 Task: Create a due date automation trigger when advanced on, on the tuesday of the week a card is due add fields with custom field "Resume" set to a date between 1 and 7 working days ago at 11:00 AM.
Action: Mouse moved to (918, 285)
Screenshot: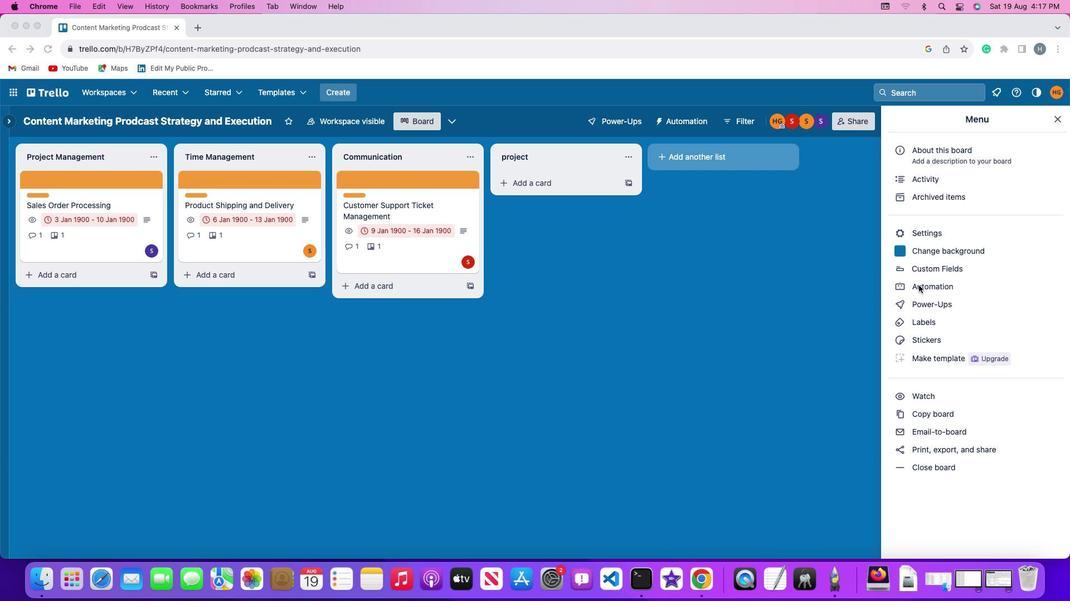 
Action: Mouse pressed left at (918, 285)
Screenshot: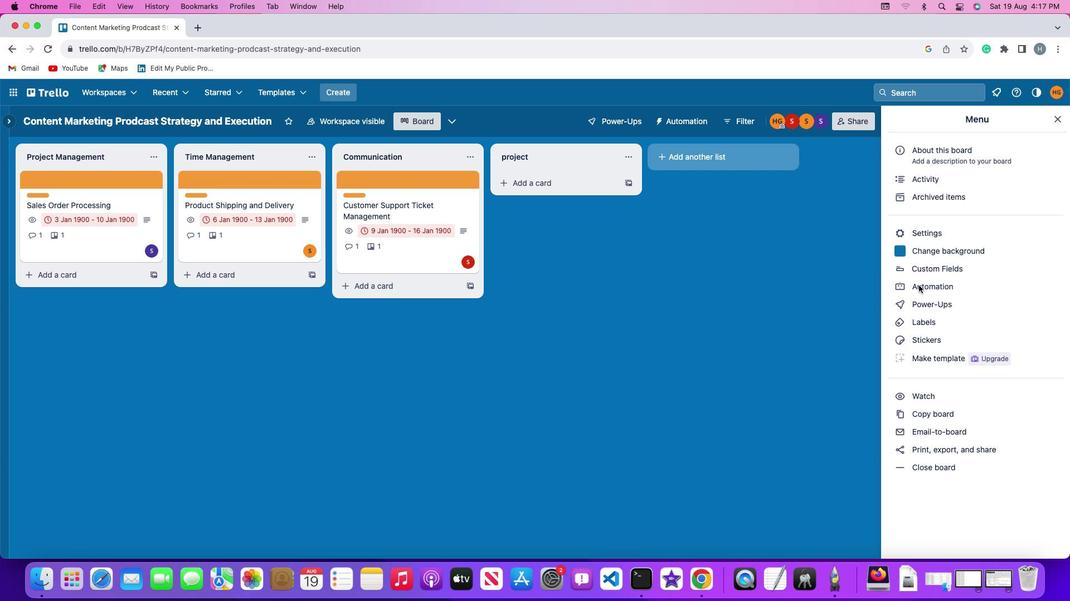 
Action: Mouse pressed left at (918, 285)
Screenshot: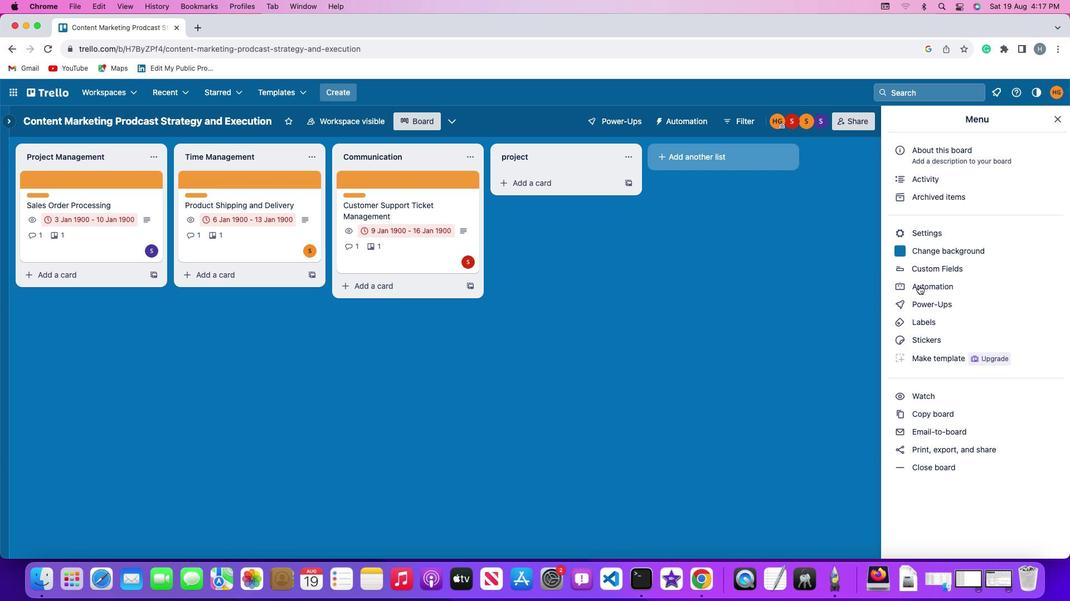 
Action: Mouse moved to (37, 263)
Screenshot: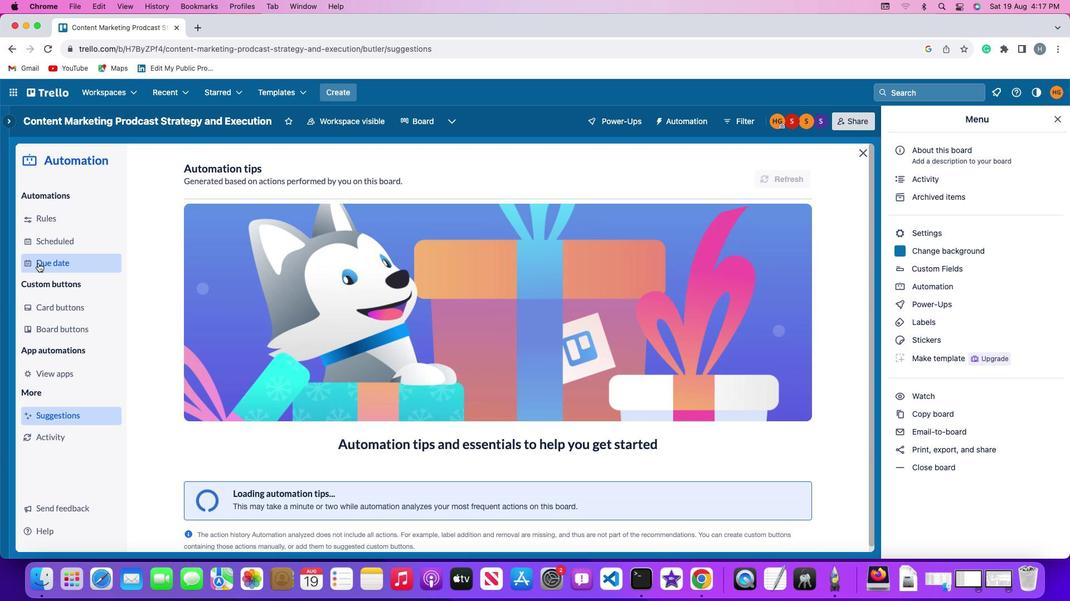 
Action: Mouse pressed left at (37, 263)
Screenshot: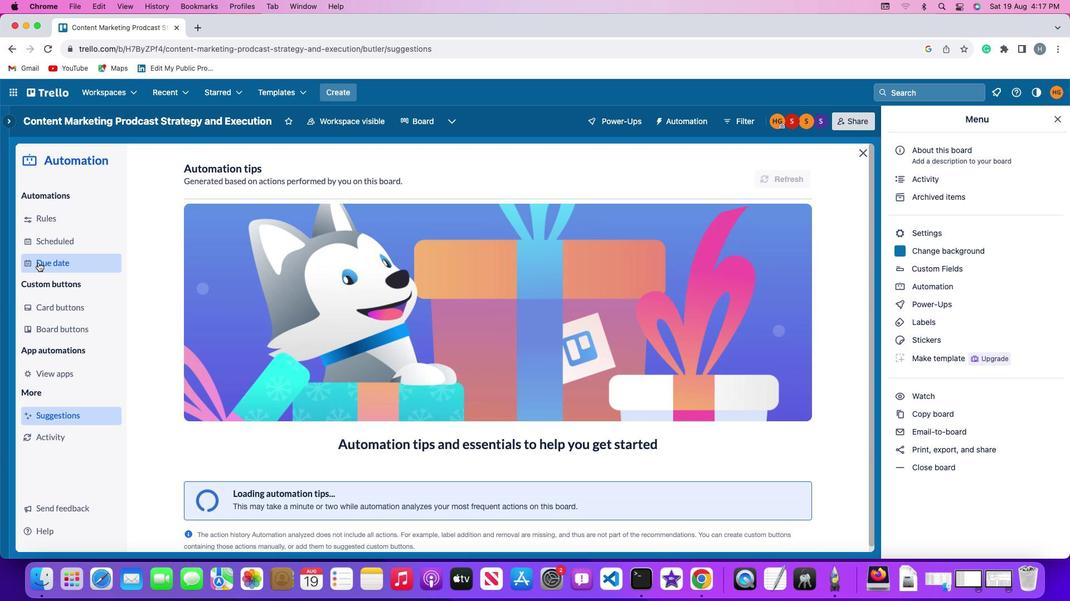 
Action: Mouse moved to (725, 172)
Screenshot: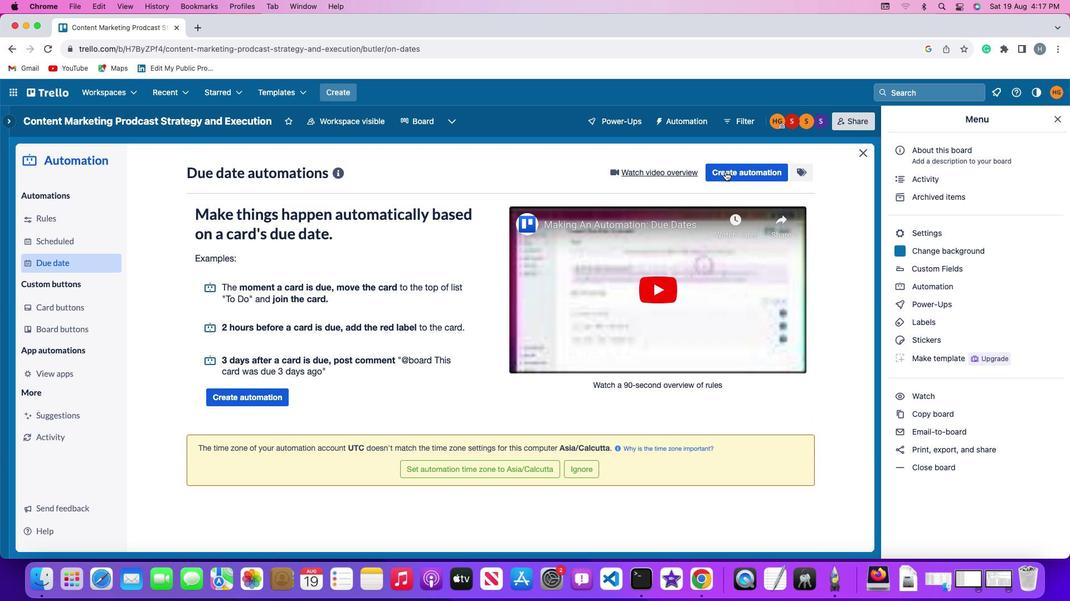 
Action: Mouse pressed left at (725, 172)
Screenshot: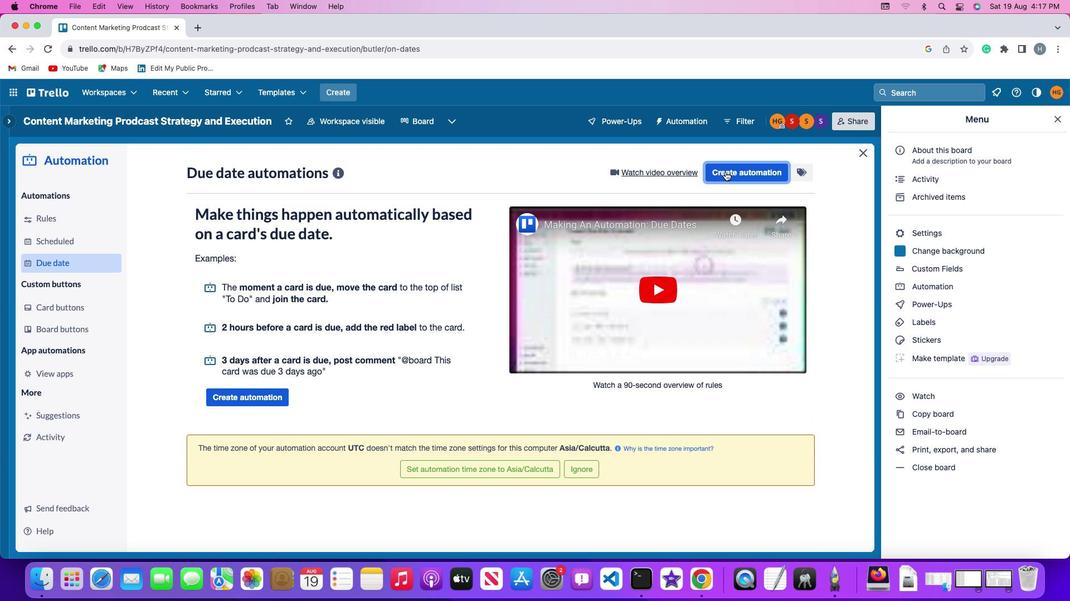 
Action: Mouse moved to (214, 277)
Screenshot: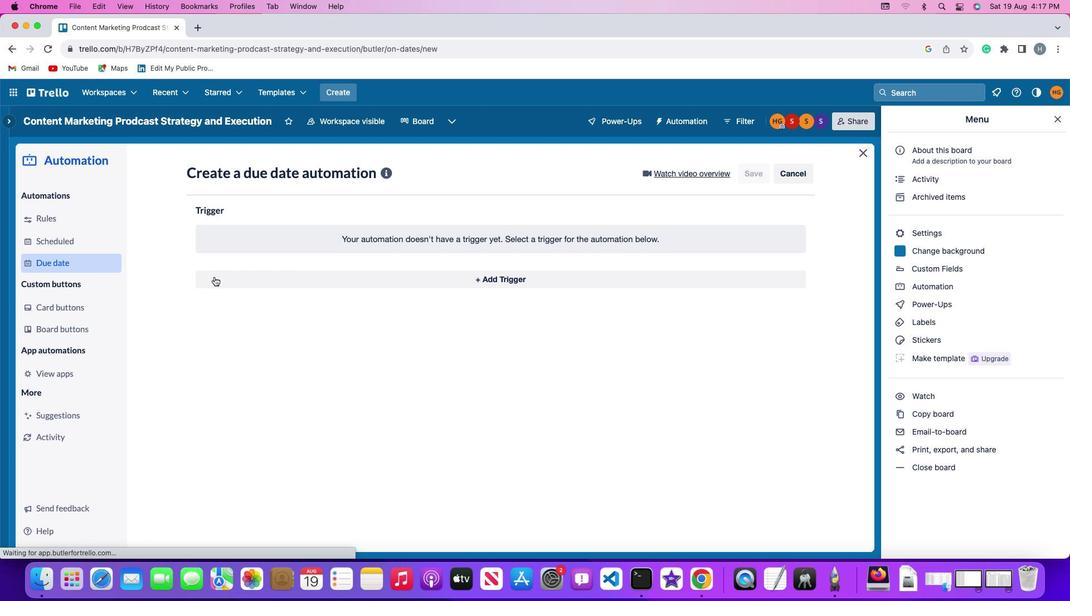 
Action: Mouse pressed left at (214, 277)
Screenshot: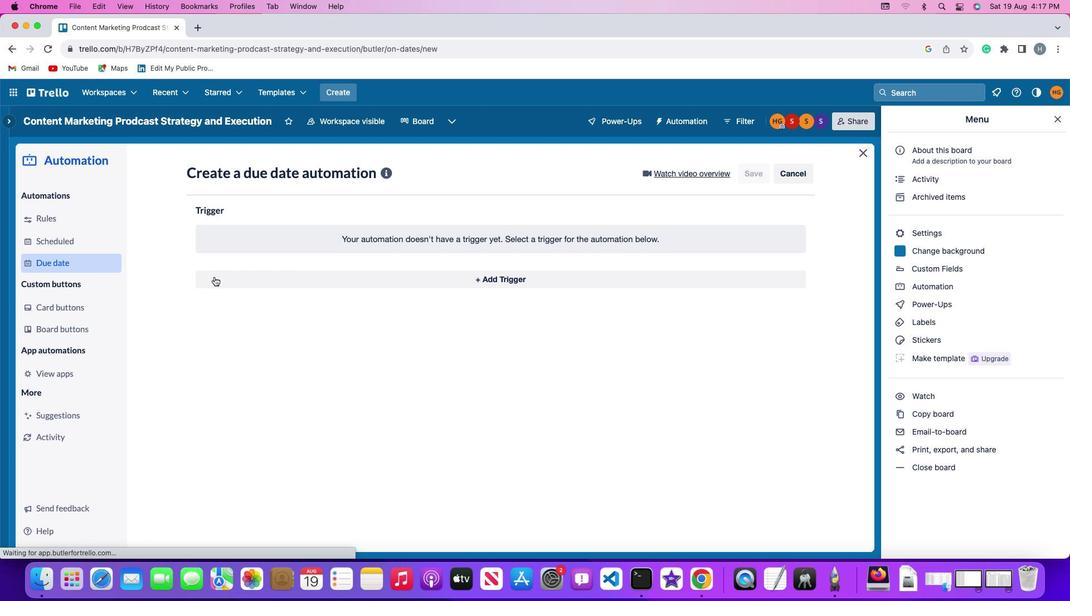 
Action: Mouse moved to (259, 483)
Screenshot: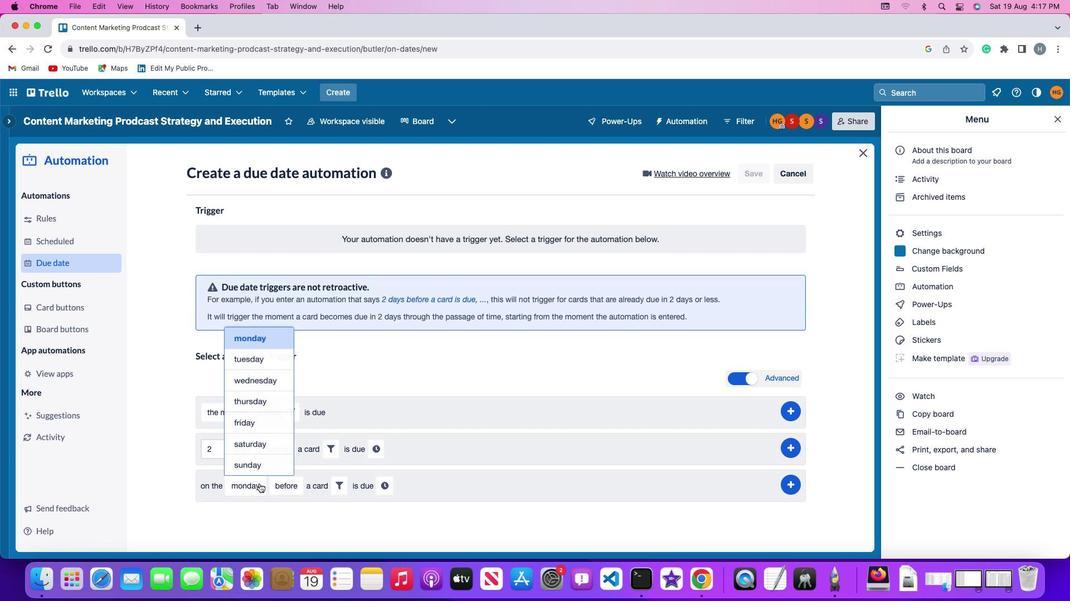 
Action: Mouse pressed left at (259, 483)
Screenshot: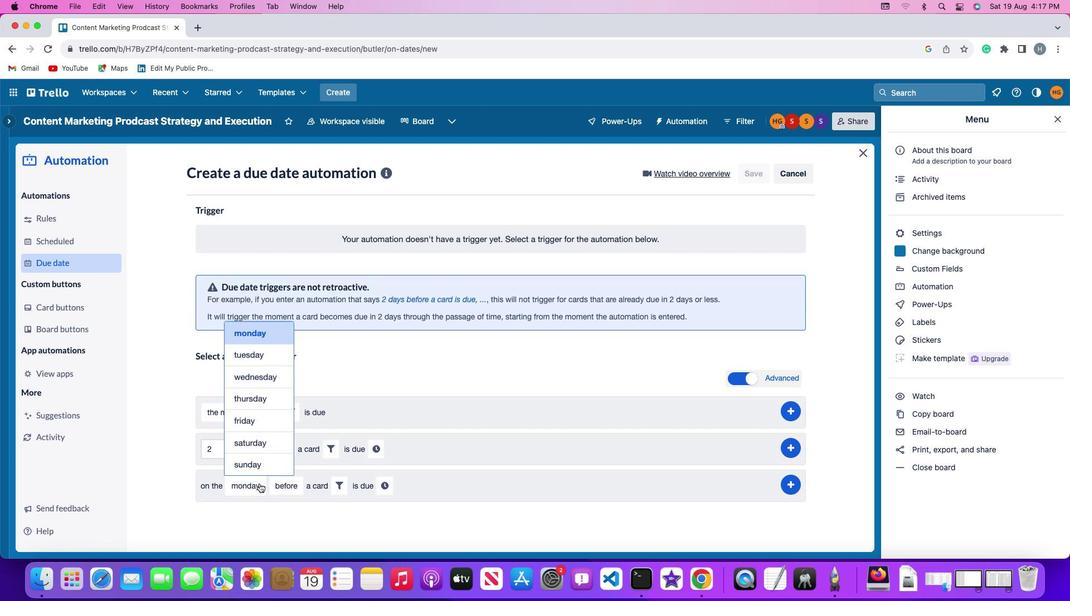 
Action: Mouse moved to (270, 356)
Screenshot: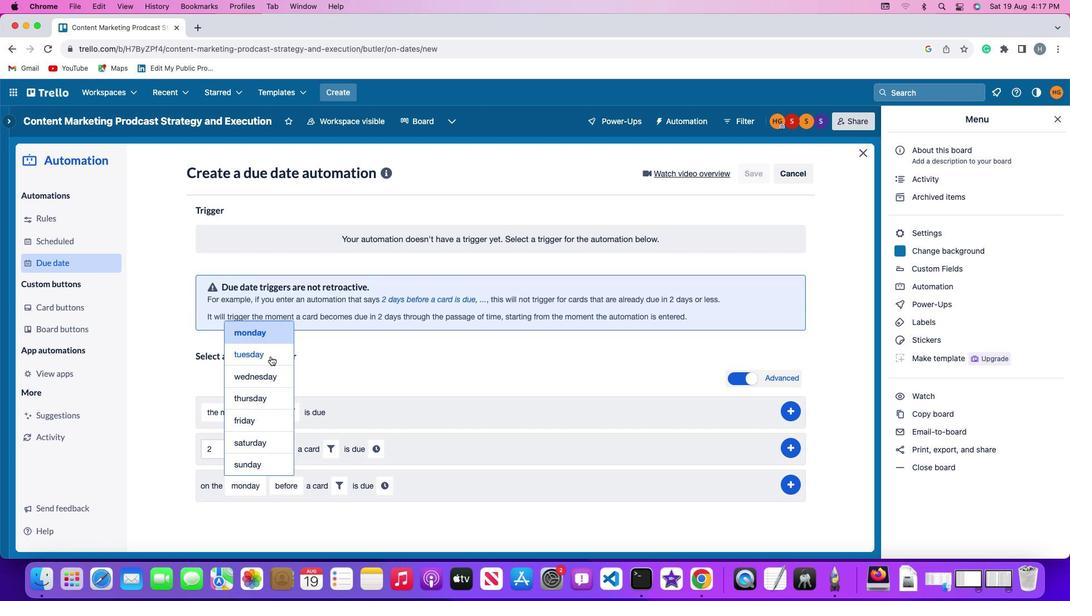
Action: Mouse pressed left at (270, 356)
Screenshot: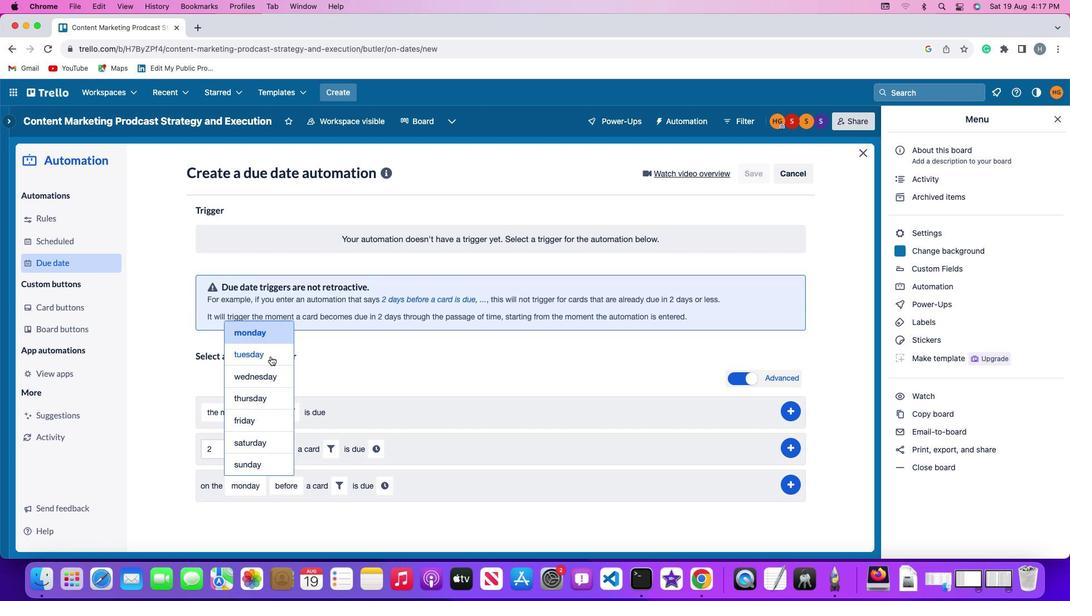 
Action: Mouse moved to (291, 488)
Screenshot: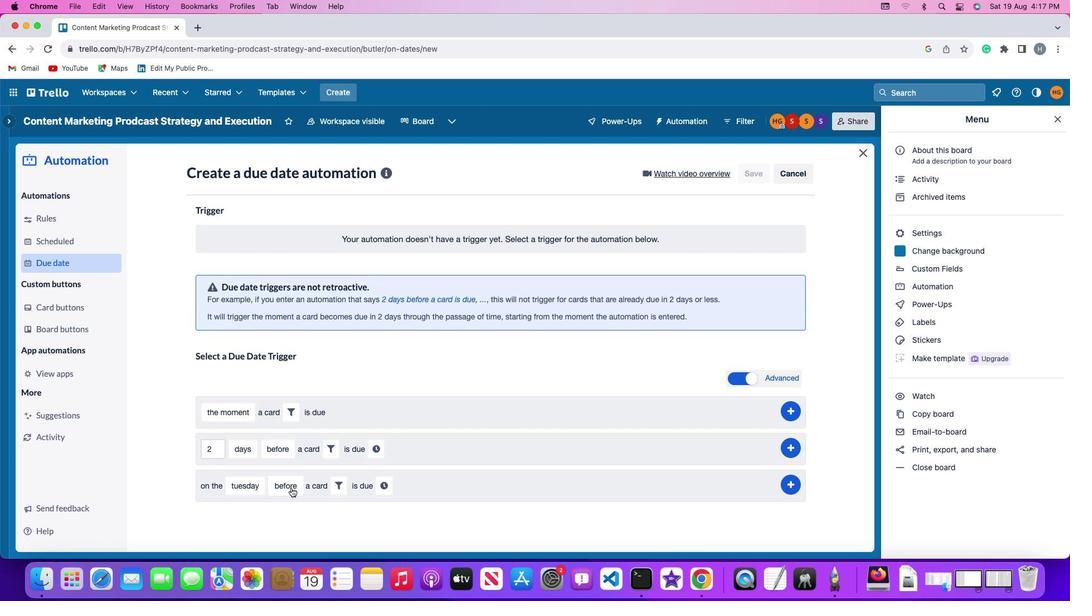 
Action: Mouse pressed left at (291, 488)
Screenshot: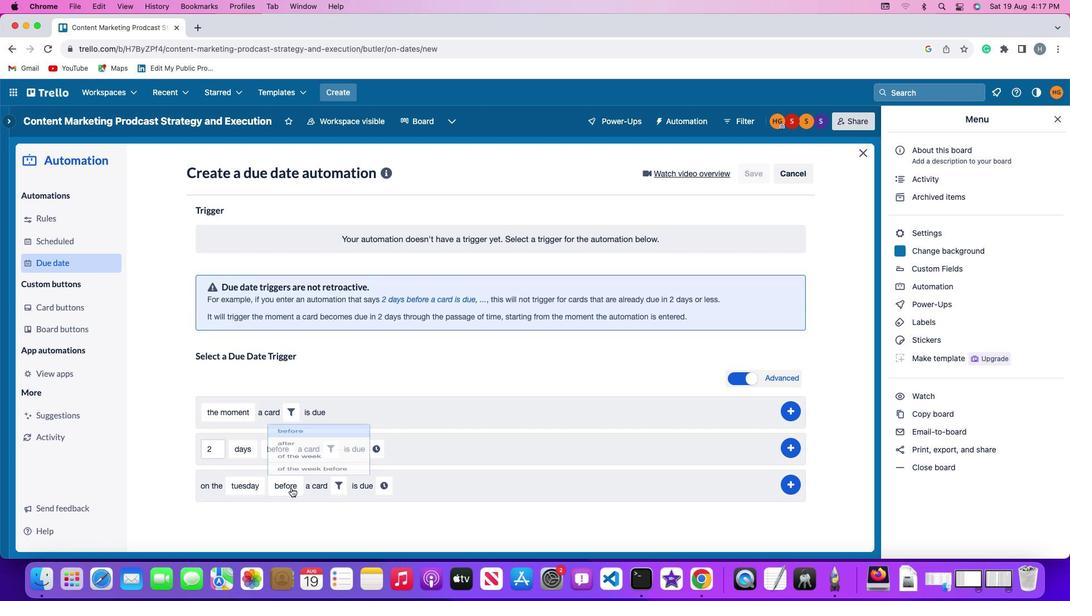 
Action: Mouse moved to (309, 441)
Screenshot: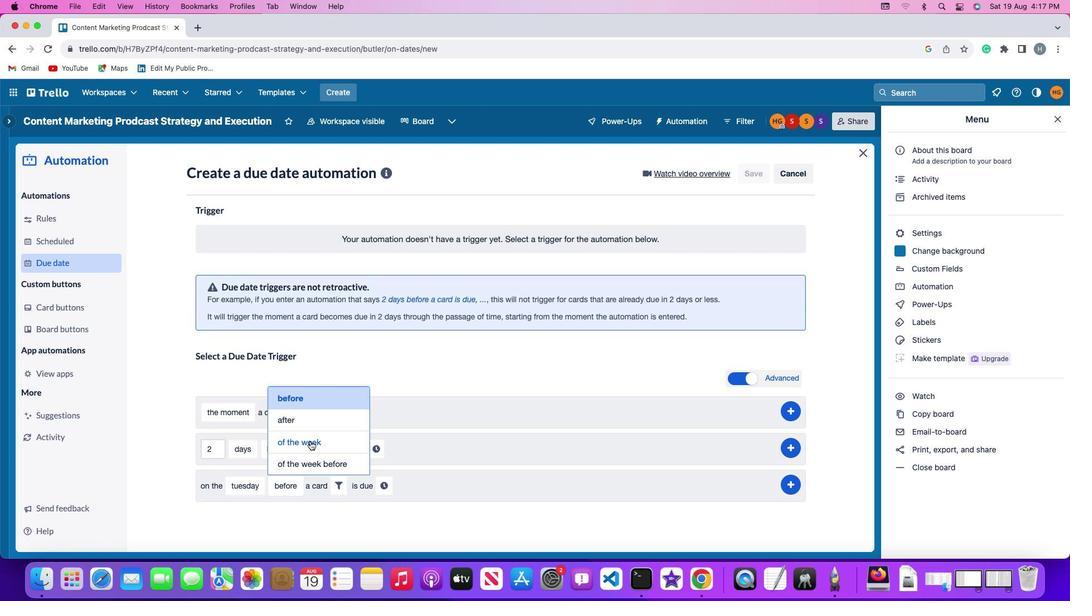 
Action: Mouse pressed left at (309, 441)
Screenshot: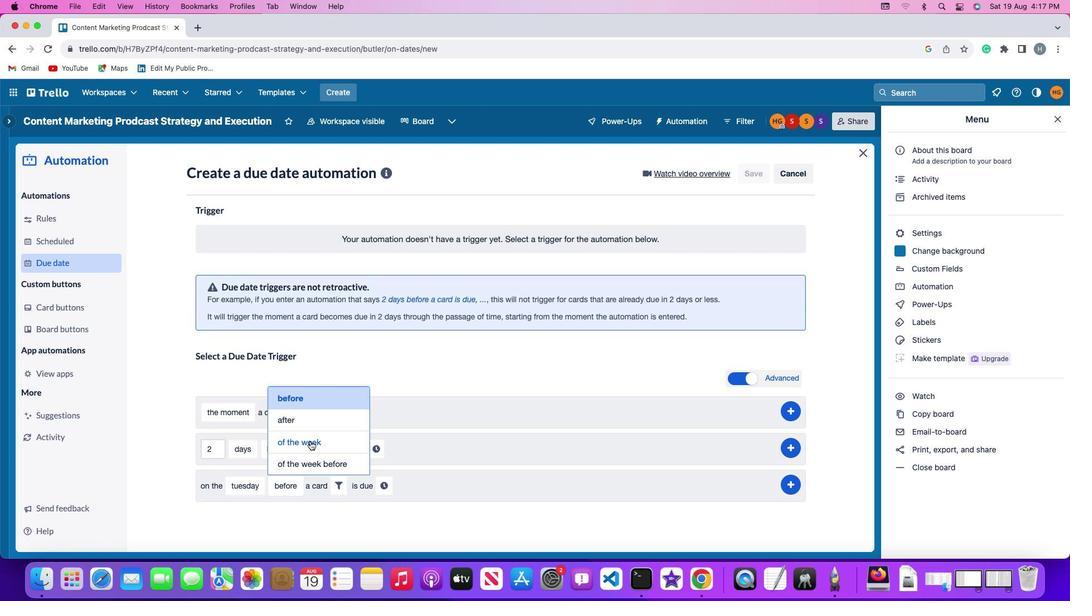 
Action: Mouse moved to (359, 487)
Screenshot: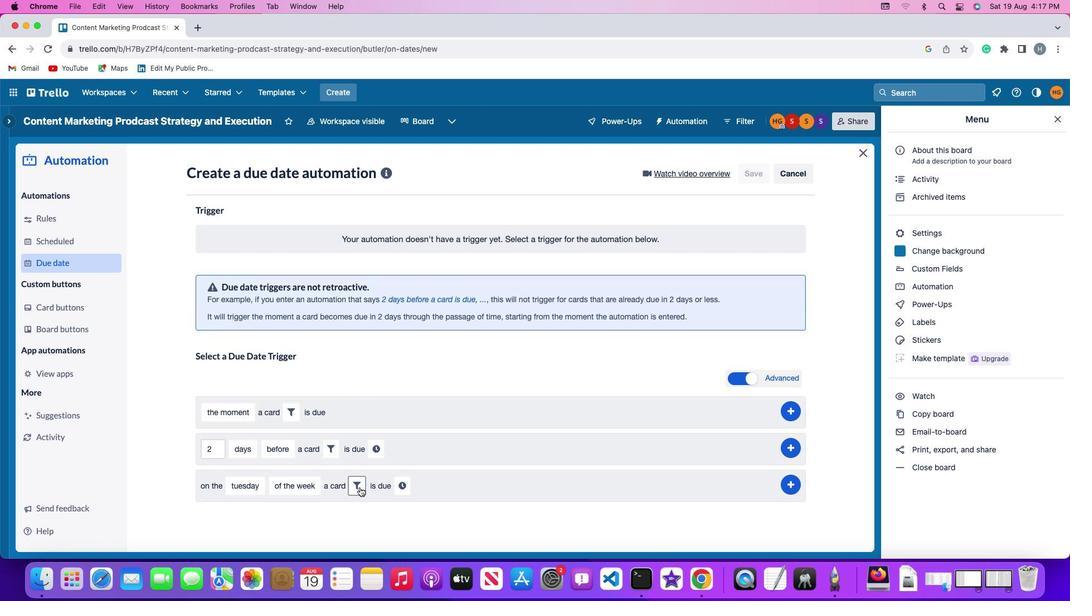 
Action: Mouse pressed left at (359, 487)
Screenshot: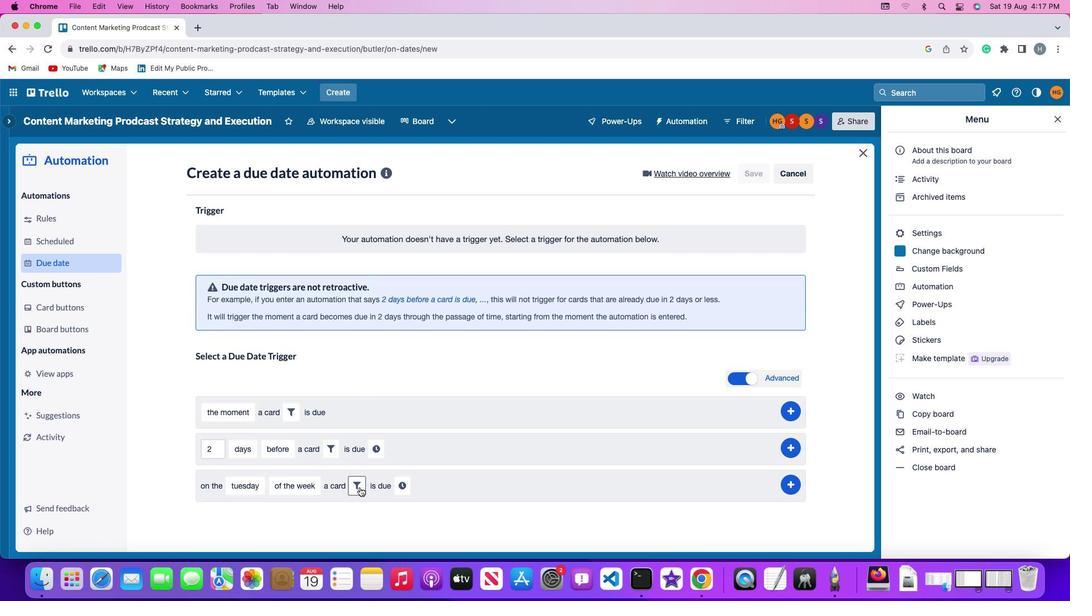 
Action: Mouse moved to (533, 520)
Screenshot: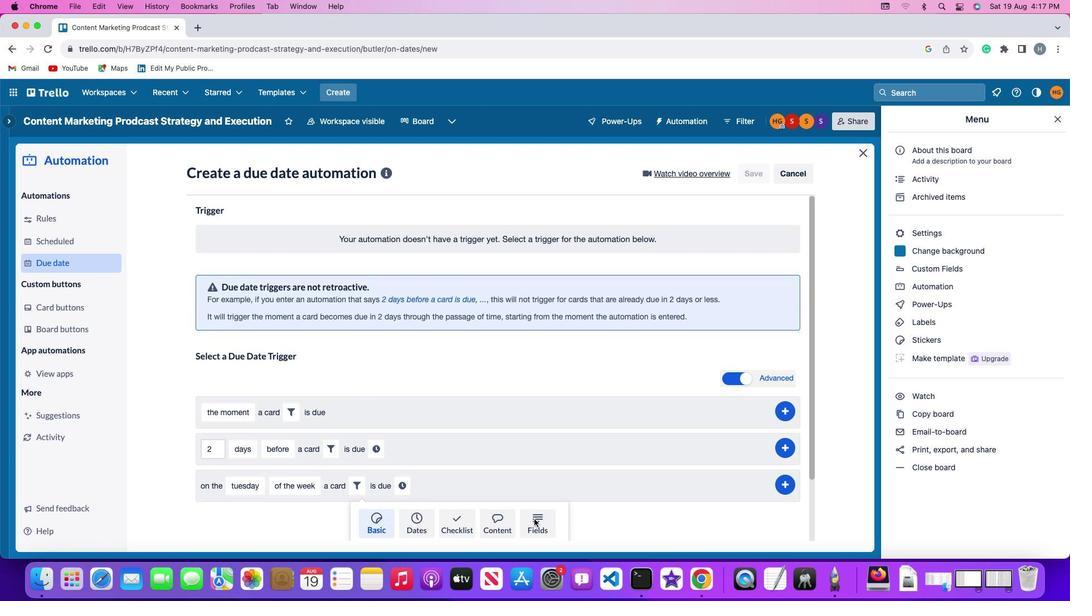 
Action: Mouse pressed left at (533, 520)
Screenshot: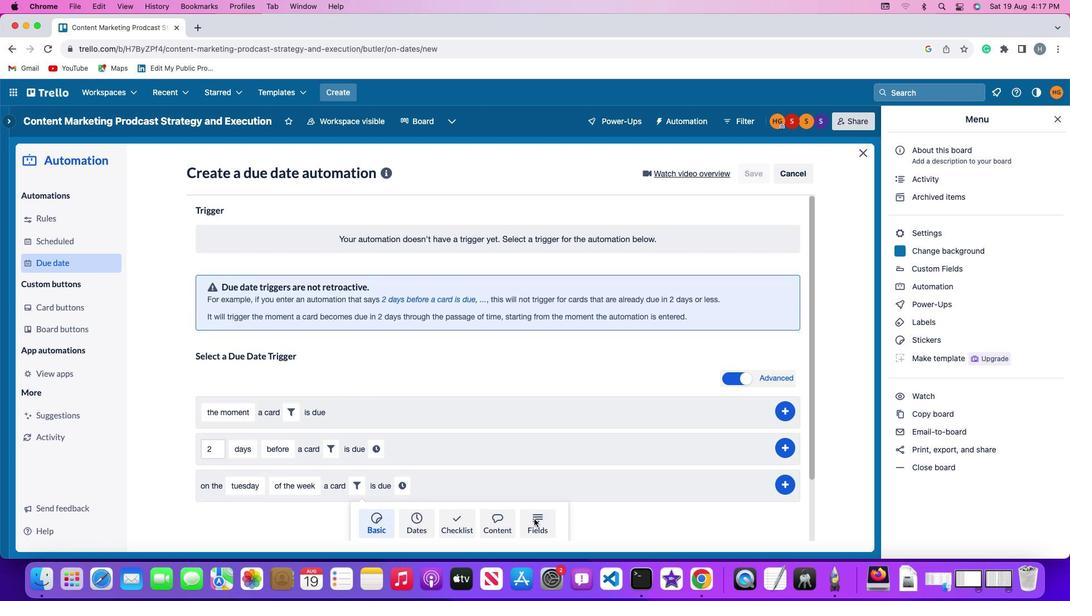
Action: Mouse moved to (328, 526)
Screenshot: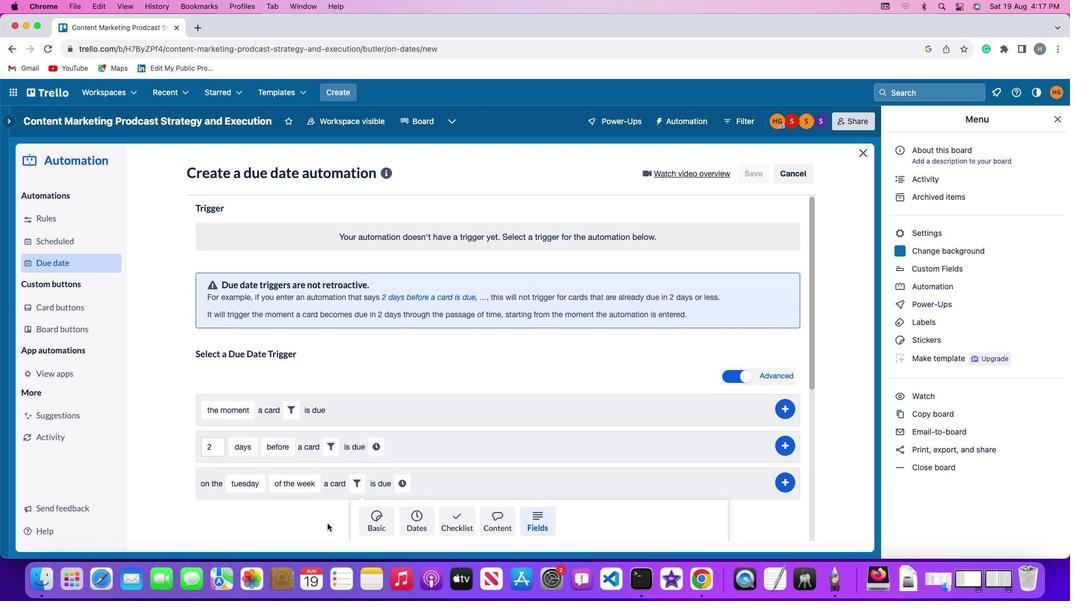 
Action: Mouse scrolled (328, 526) with delta (0, 0)
Screenshot: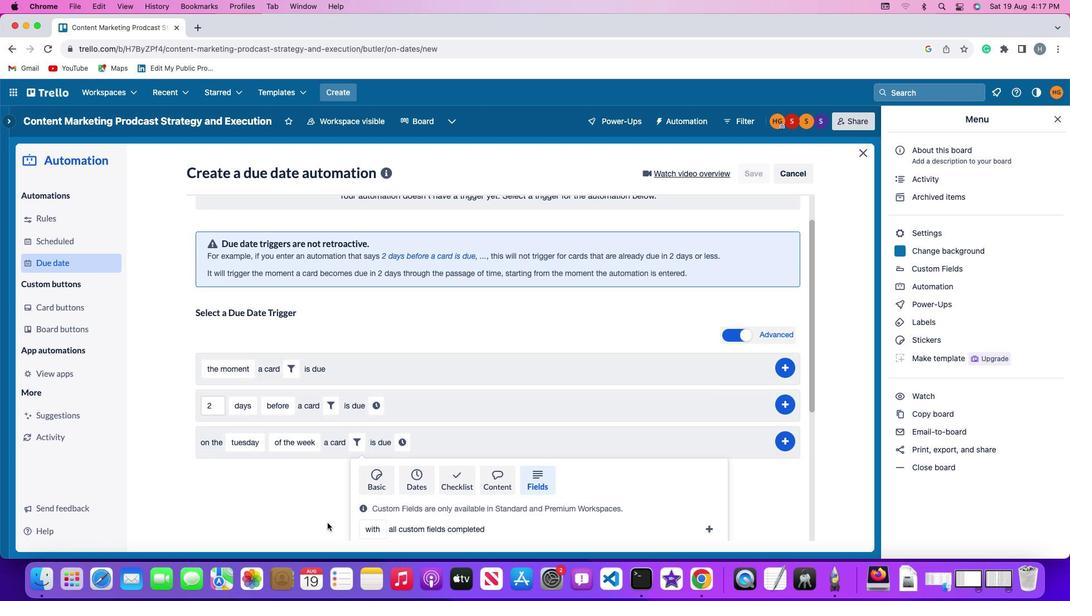 
Action: Mouse moved to (328, 526)
Screenshot: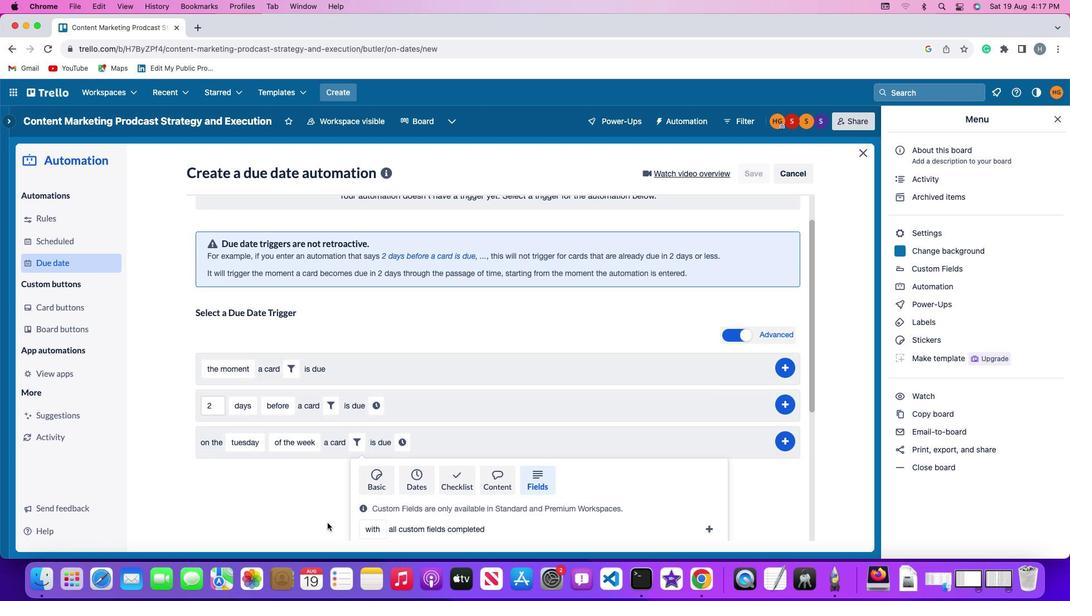 
Action: Mouse scrolled (328, 526) with delta (0, 0)
Screenshot: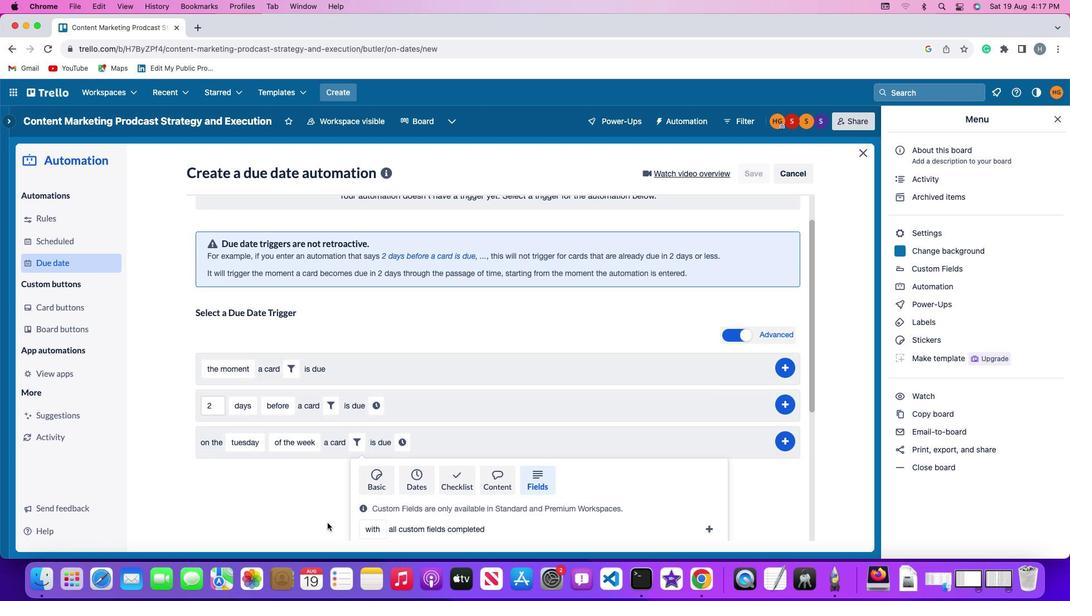 
Action: Mouse scrolled (328, 526) with delta (0, -1)
Screenshot: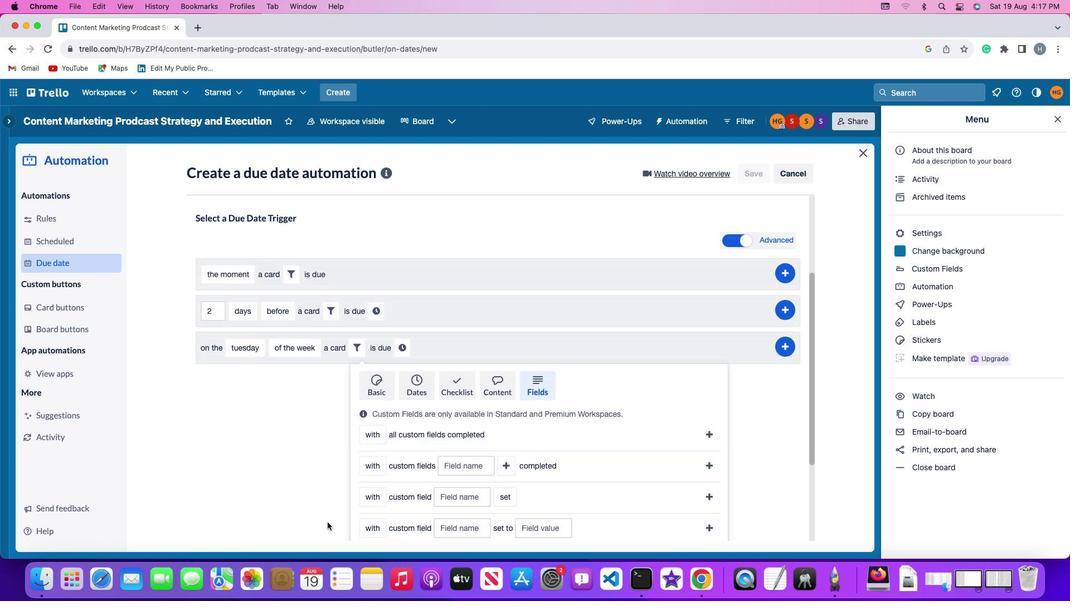 
Action: Mouse moved to (328, 525)
Screenshot: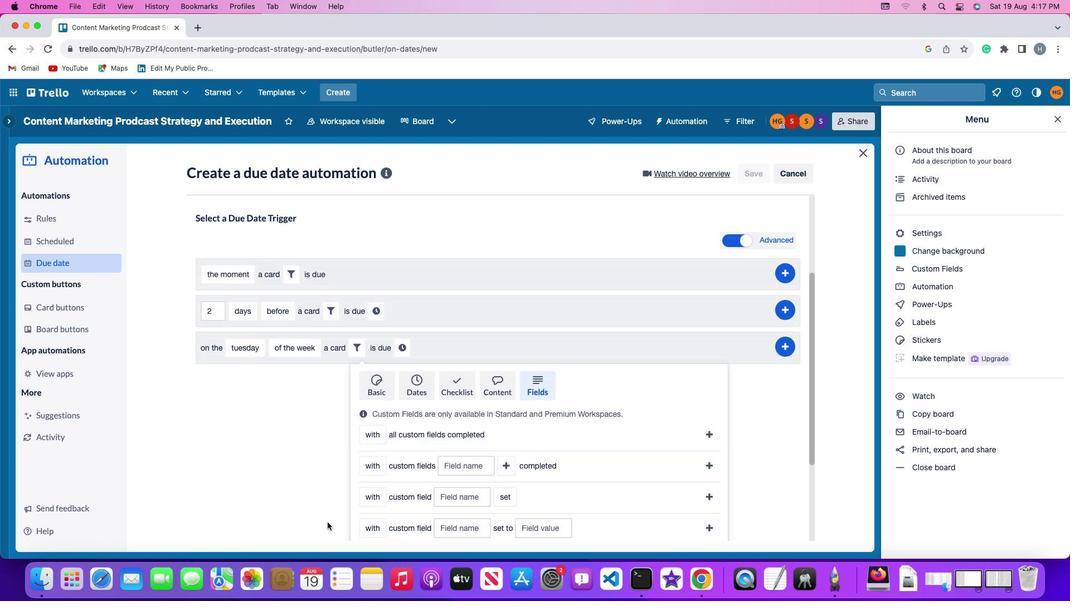 
Action: Mouse scrolled (328, 525) with delta (0, -2)
Screenshot: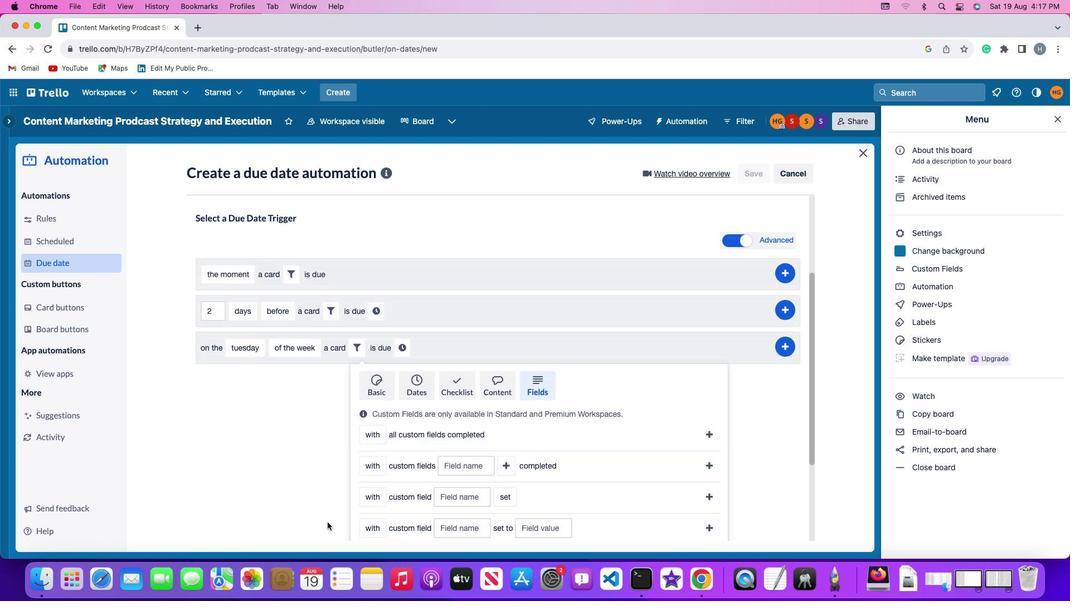 
Action: Mouse moved to (327, 524)
Screenshot: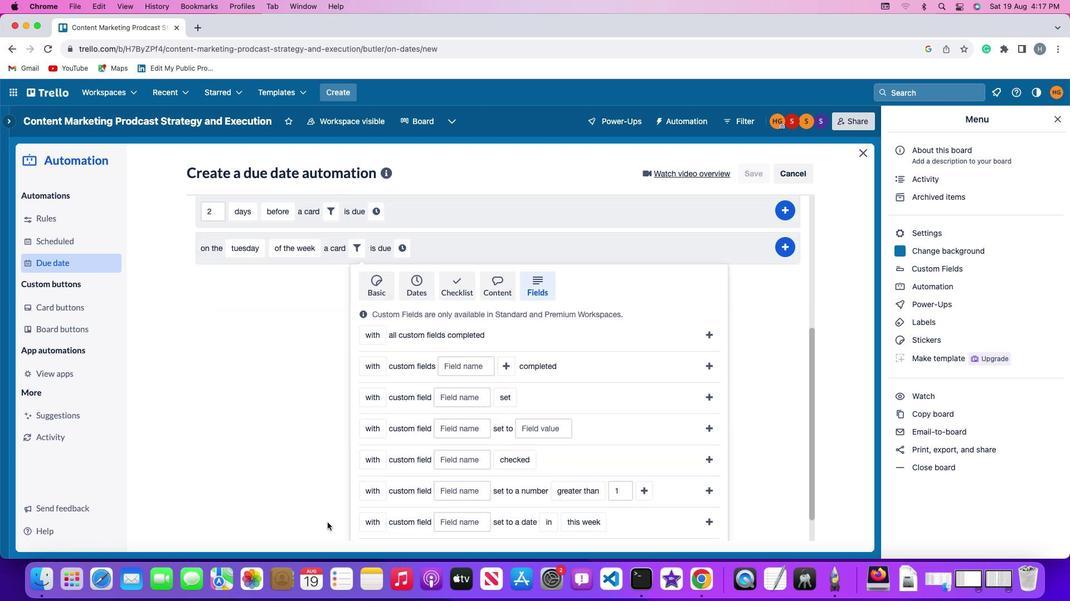 
Action: Mouse scrolled (327, 524) with delta (0, -3)
Screenshot: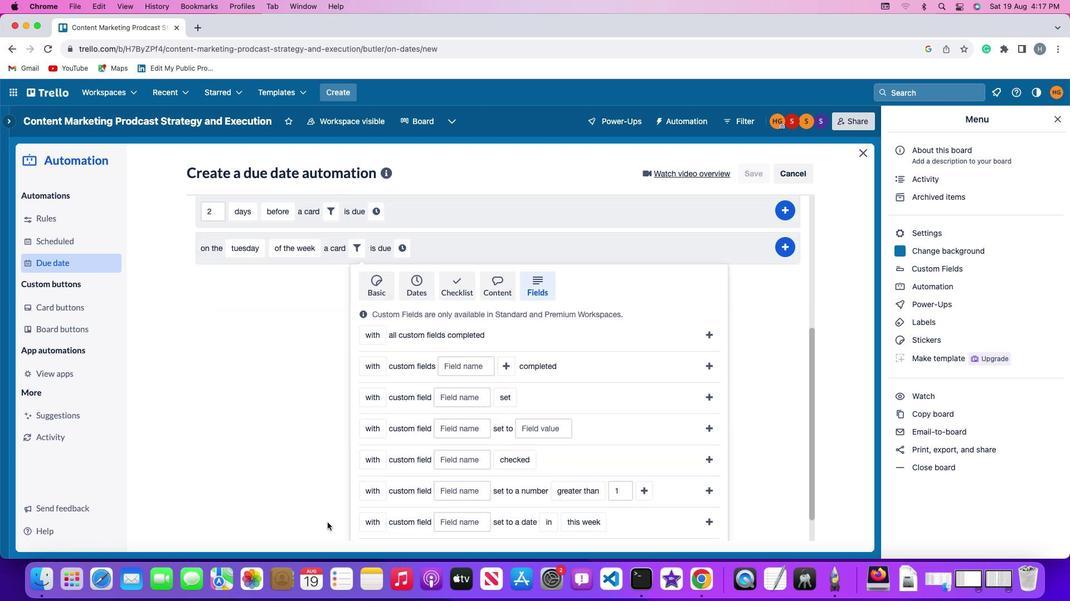 
Action: Mouse moved to (327, 521)
Screenshot: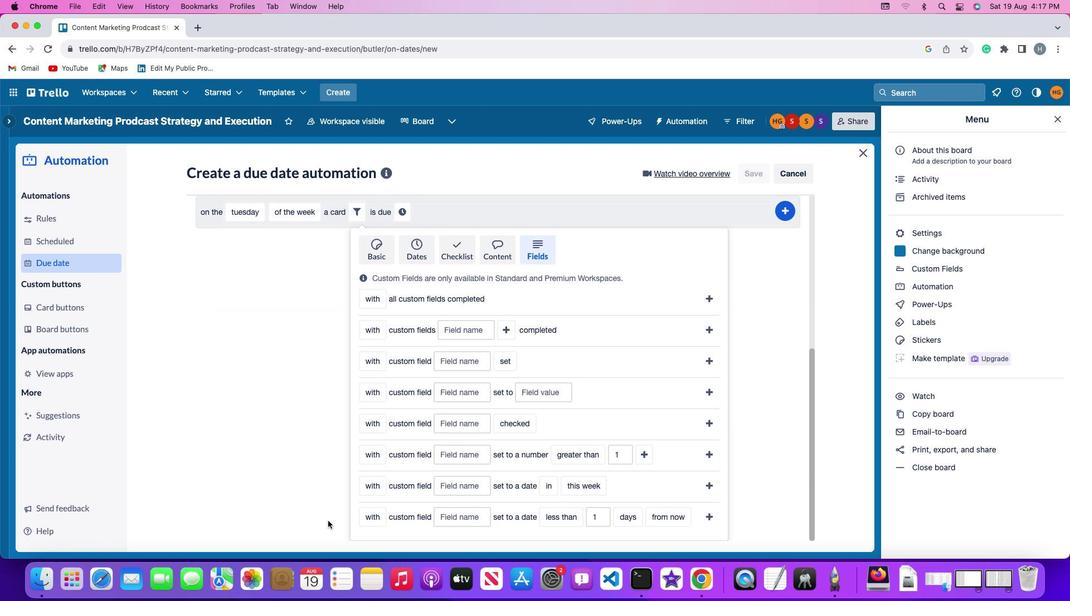 
Action: Mouse scrolled (327, 521) with delta (0, 0)
Screenshot: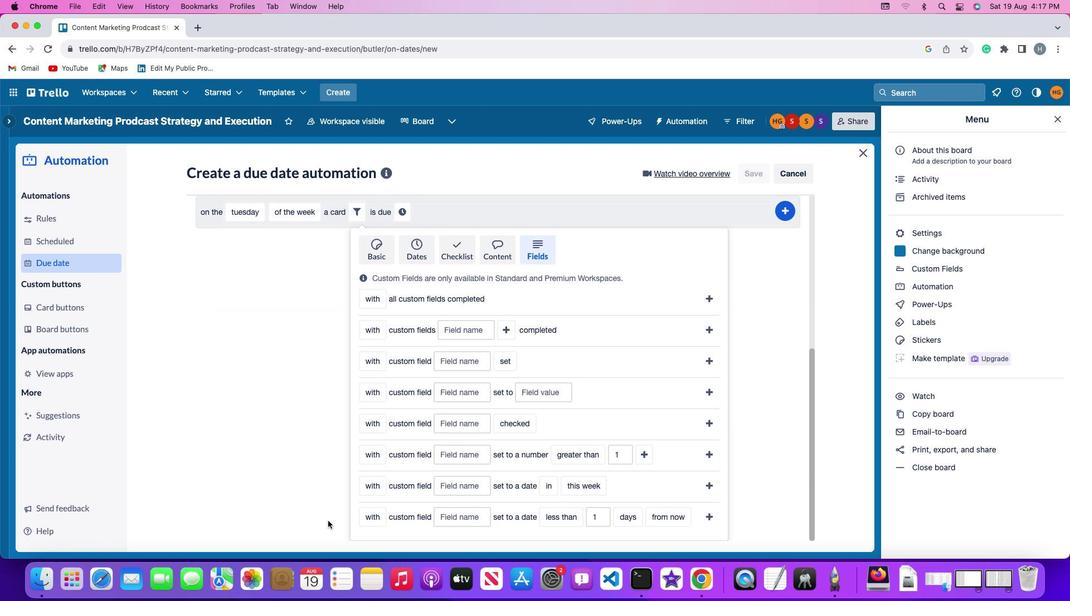 
Action: Mouse scrolled (327, 521) with delta (0, 0)
Screenshot: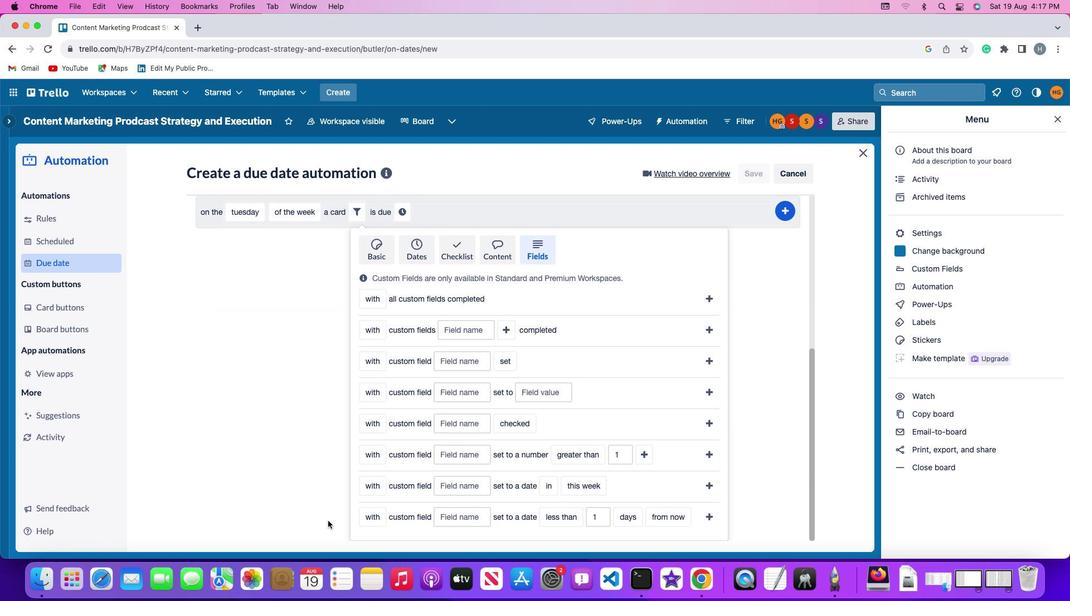 
Action: Mouse scrolled (327, 521) with delta (0, -1)
Screenshot: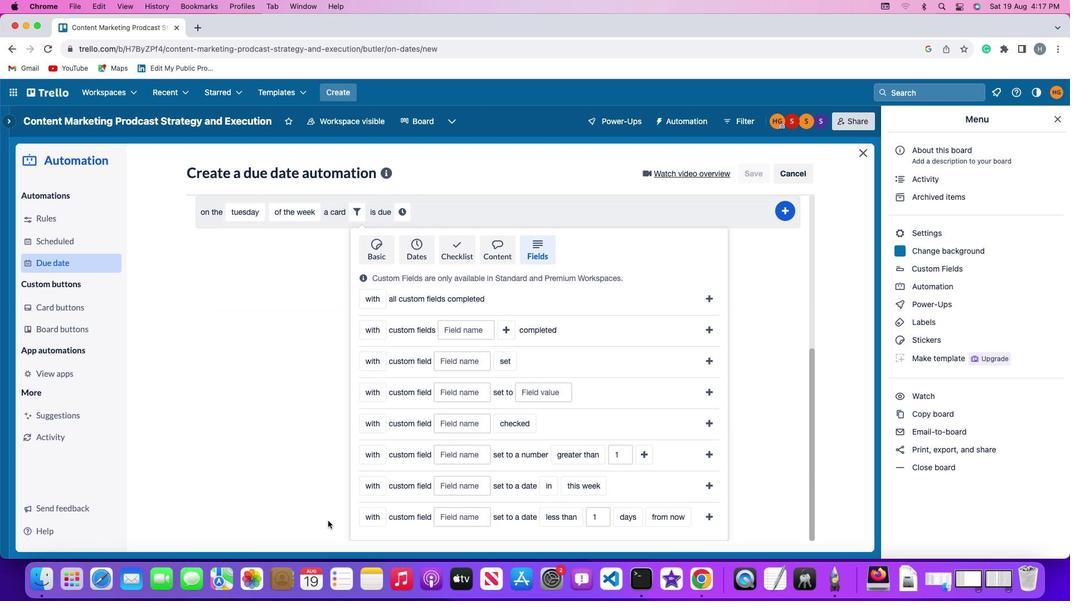 
Action: Mouse scrolled (327, 521) with delta (0, -2)
Screenshot: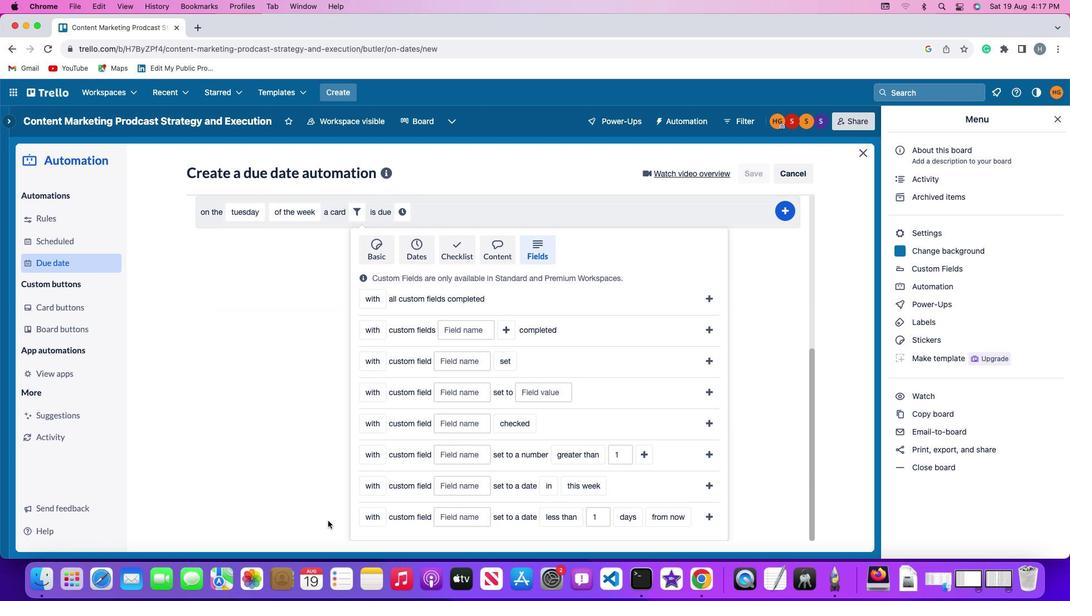
Action: Mouse scrolled (327, 521) with delta (0, 0)
Screenshot: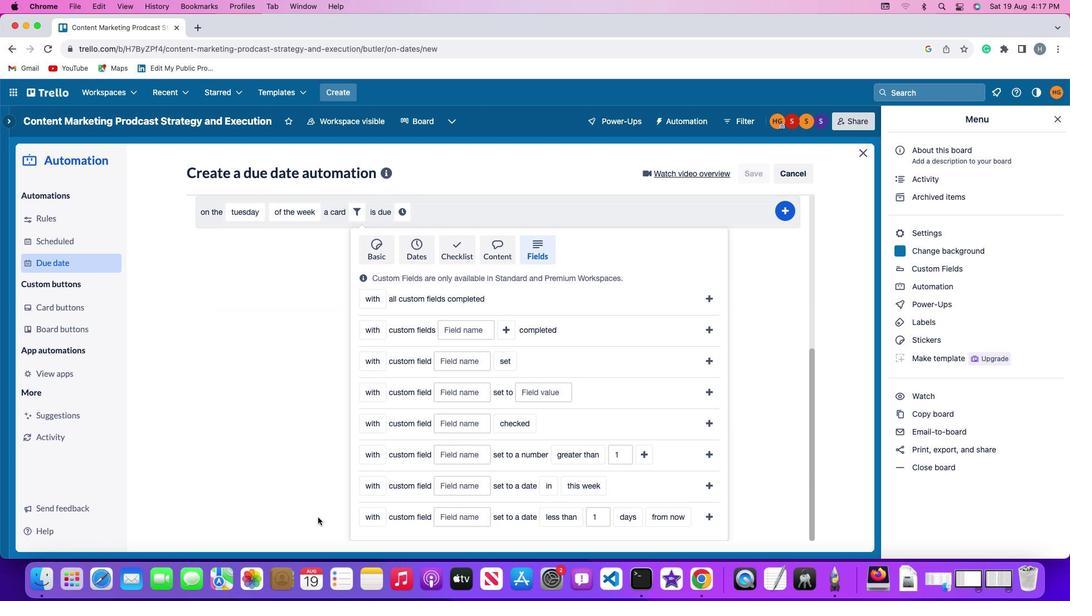 
Action: Mouse scrolled (327, 521) with delta (0, 0)
Screenshot: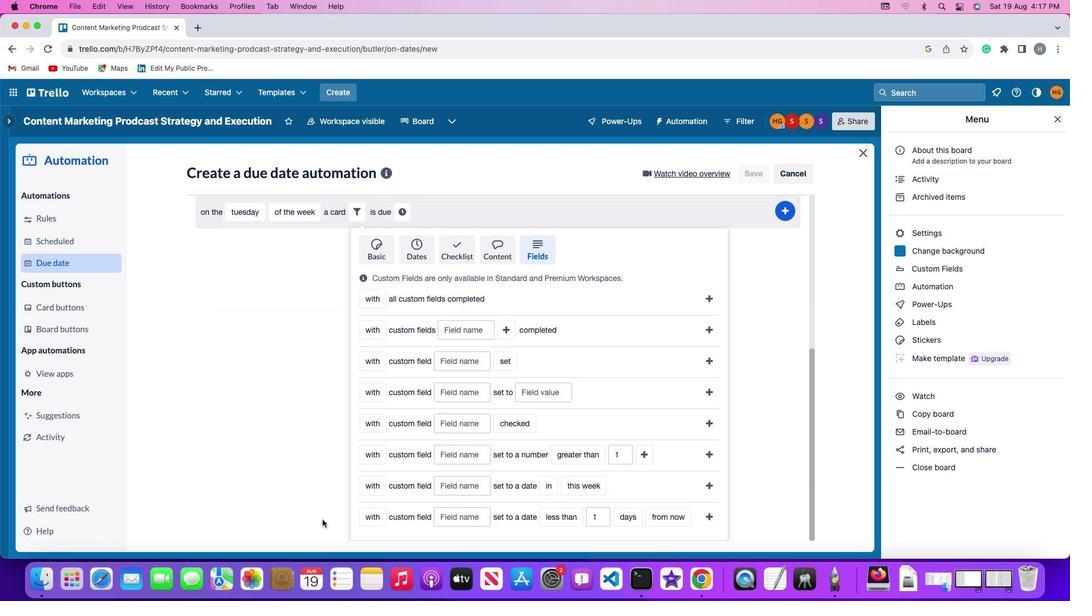 
Action: Mouse moved to (372, 516)
Screenshot: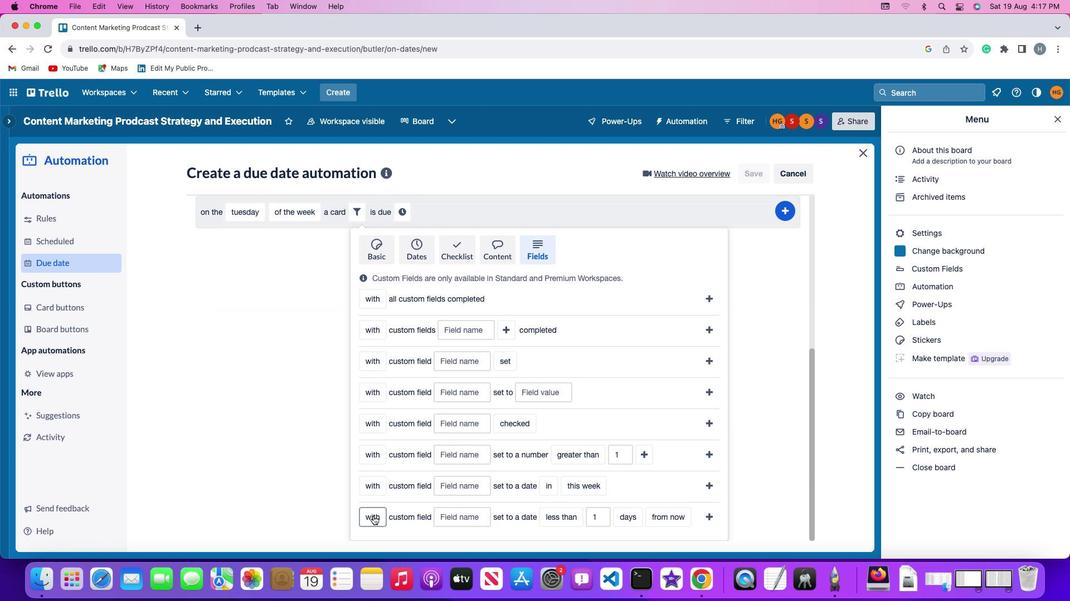 
Action: Mouse pressed left at (372, 516)
Screenshot: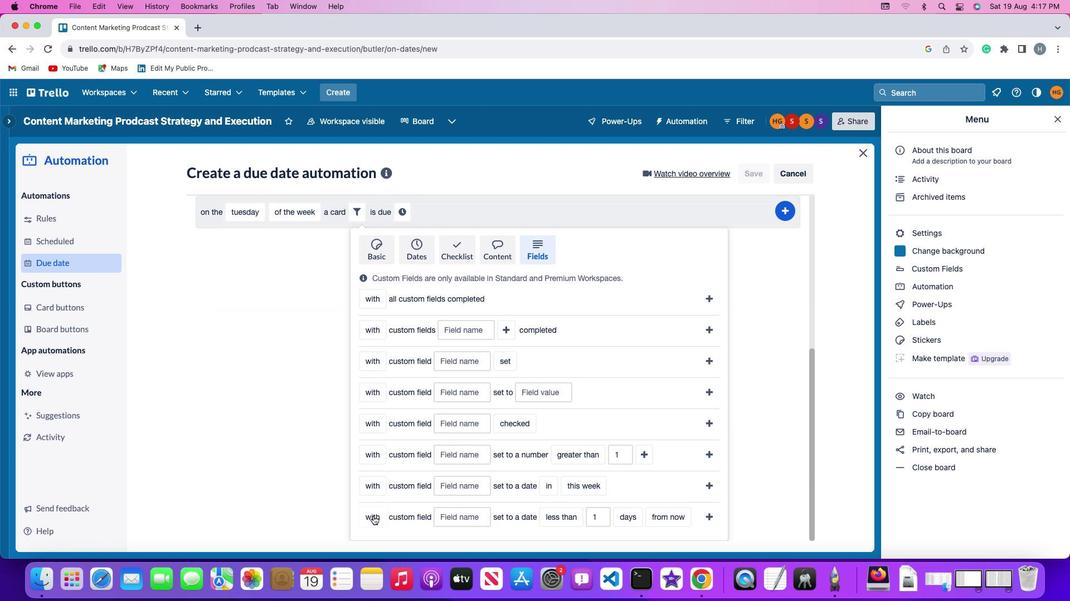 
Action: Mouse moved to (386, 470)
Screenshot: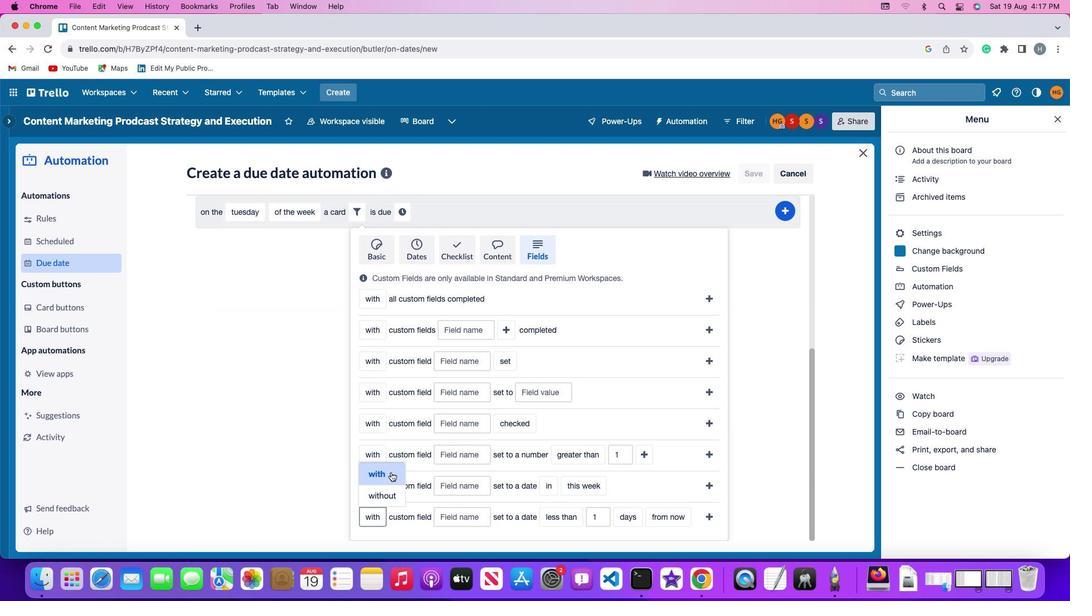 
Action: Mouse pressed left at (386, 470)
Screenshot: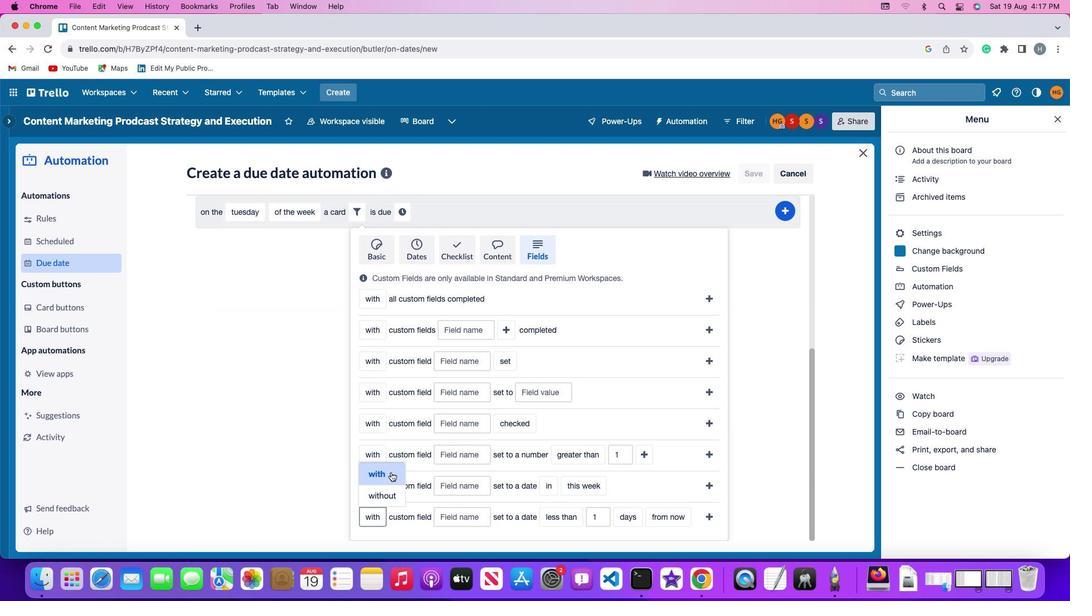 
Action: Mouse moved to (459, 522)
Screenshot: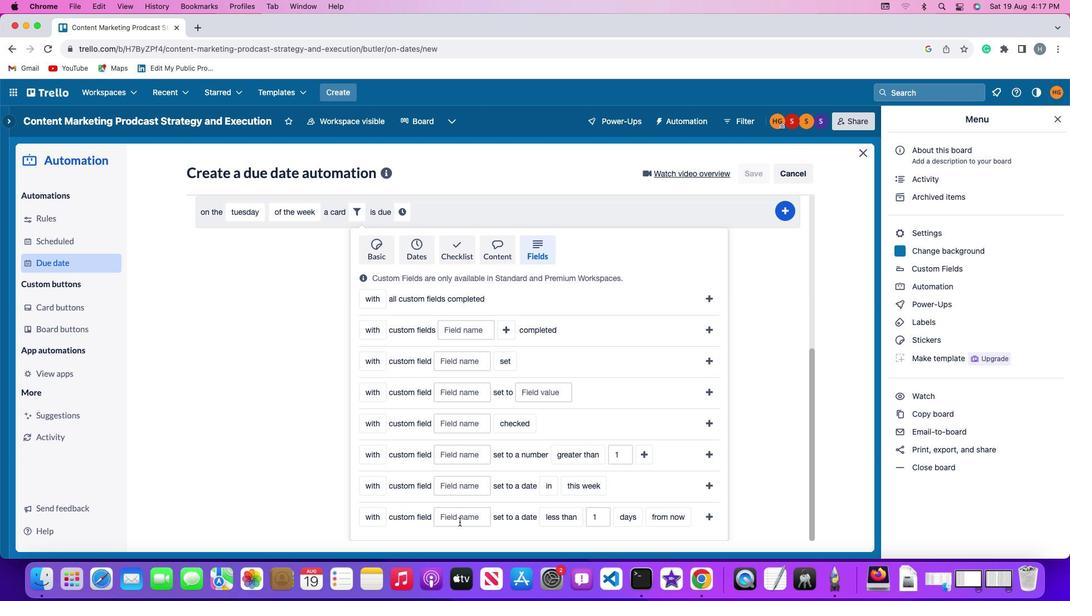 
Action: Mouse pressed left at (459, 522)
Screenshot: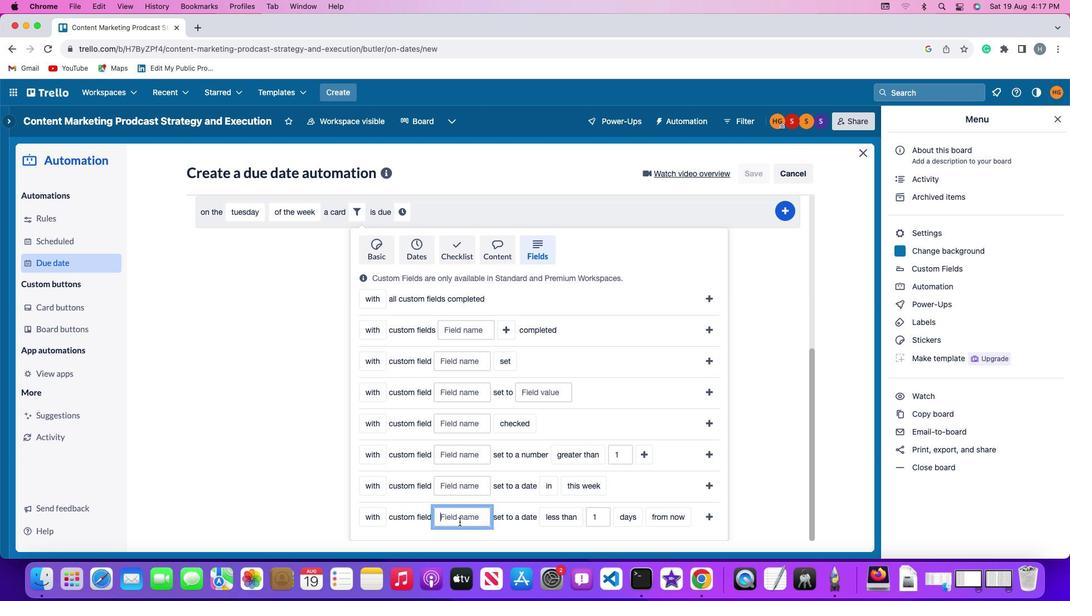 
Action: Mouse moved to (460, 522)
Screenshot: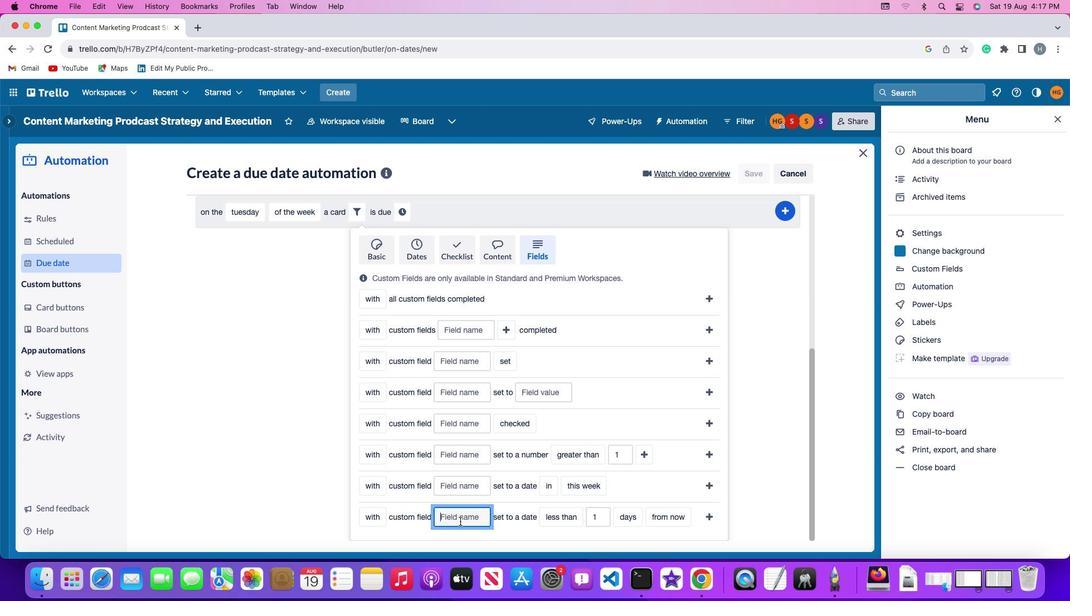 
Action: Key pressed Key.shift'R''e''s''u''m''e'
Screenshot: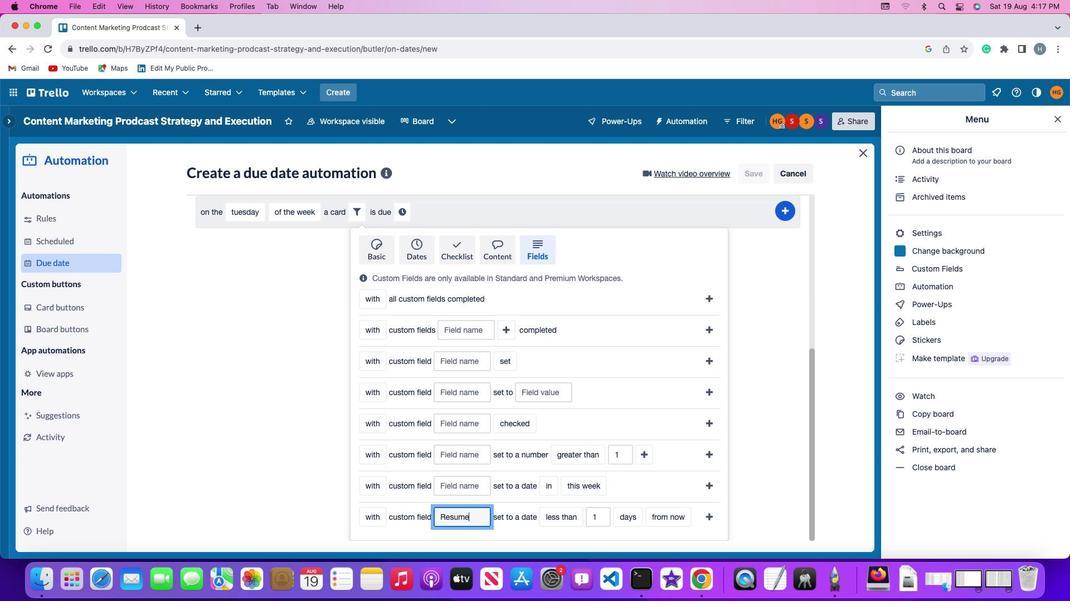 
Action: Mouse moved to (553, 517)
Screenshot: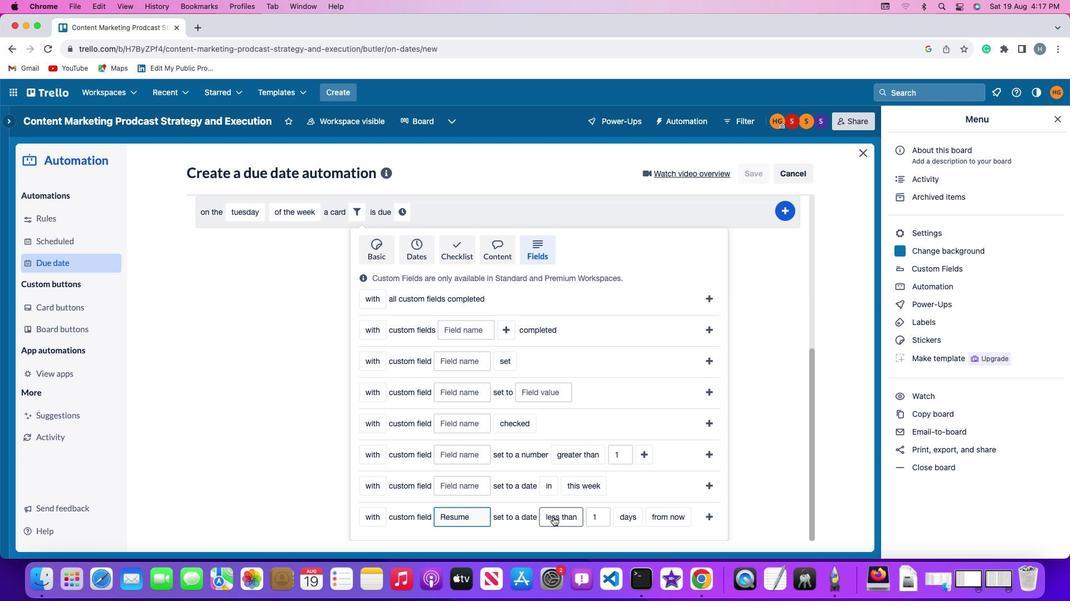 
Action: Mouse pressed left at (553, 517)
Screenshot: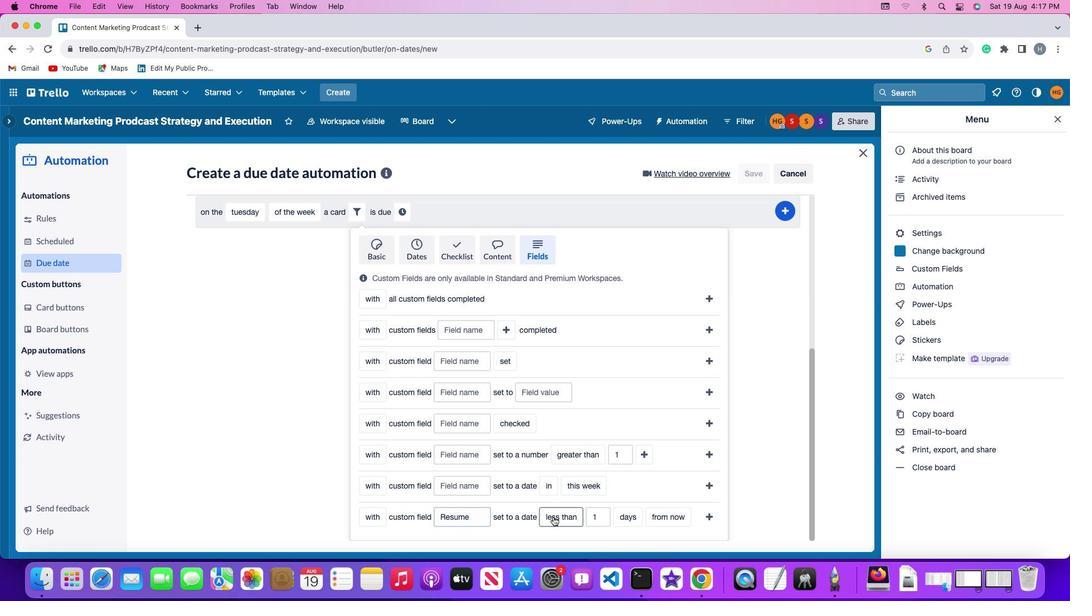 
Action: Mouse moved to (561, 491)
Screenshot: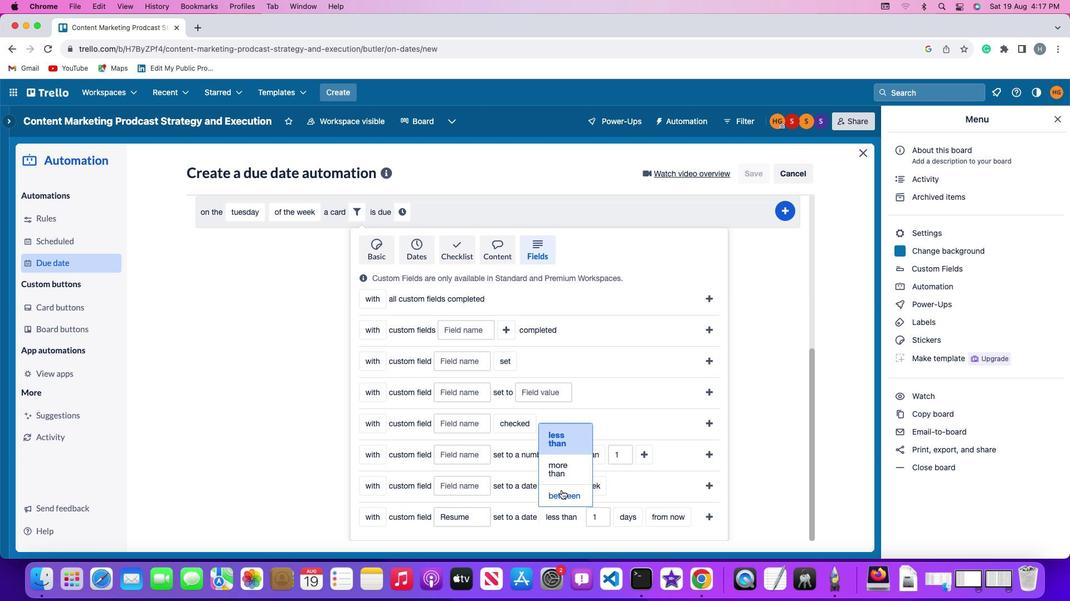 
Action: Mouse pressed left at (561, 491)
Screenshot: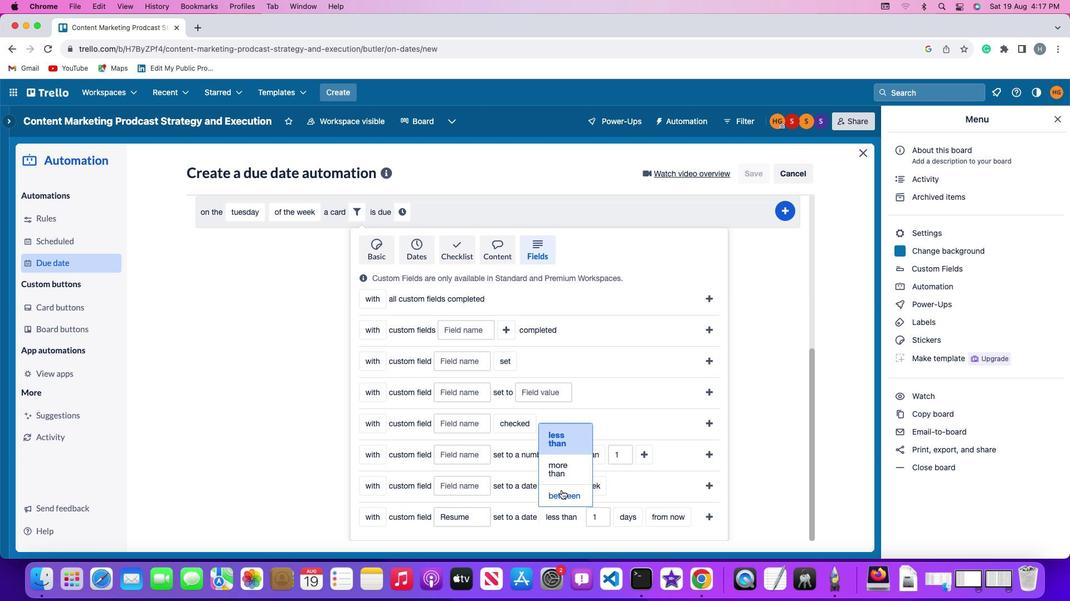 
Action: Mouse moved to (605, 518)
Screenshot: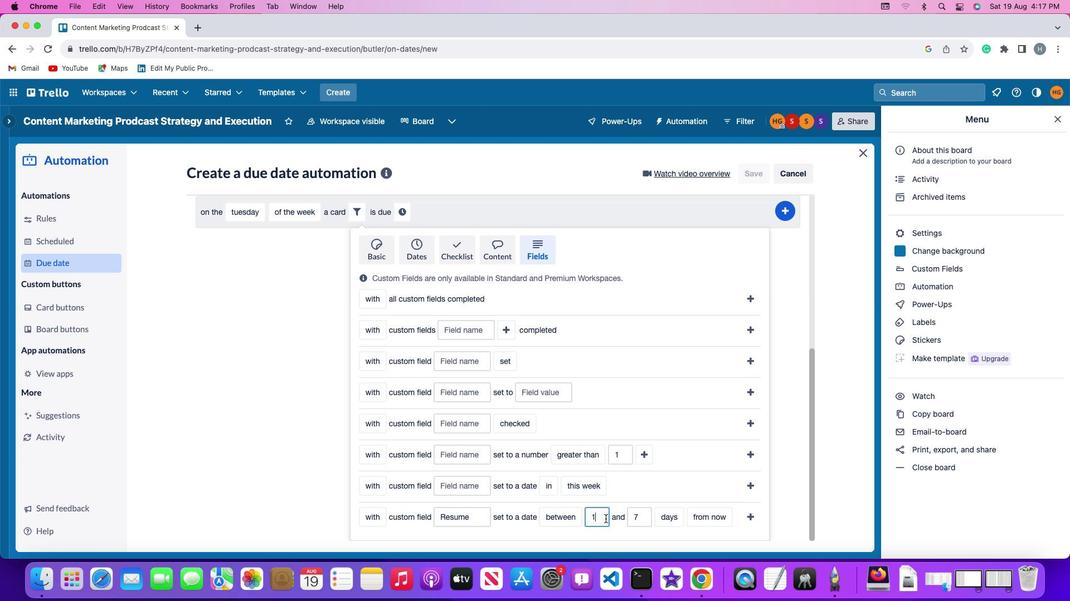 
Action: Mouse pressed left at (605, 518)
Screenshot: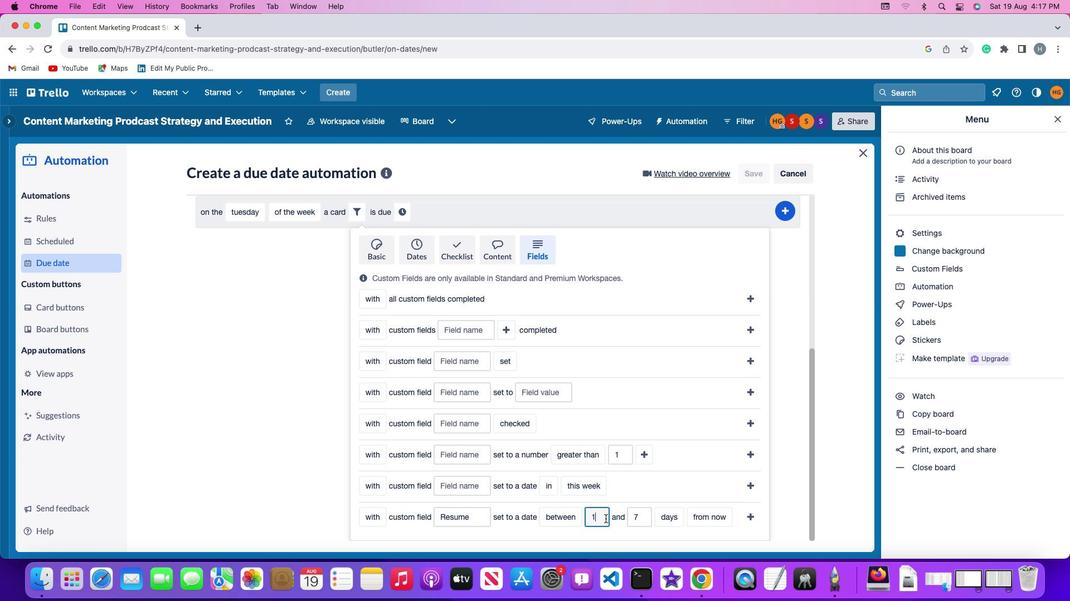 
Action: Mouse moved to (605, 519)
Screenshot: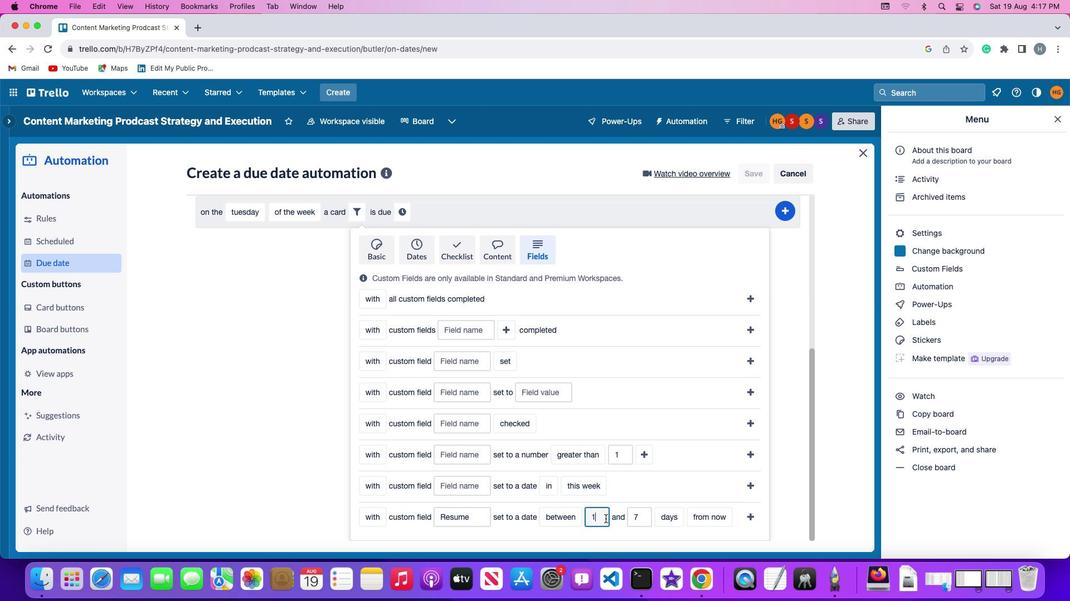 
Action: Key pressed Key.backspace
Screenshot: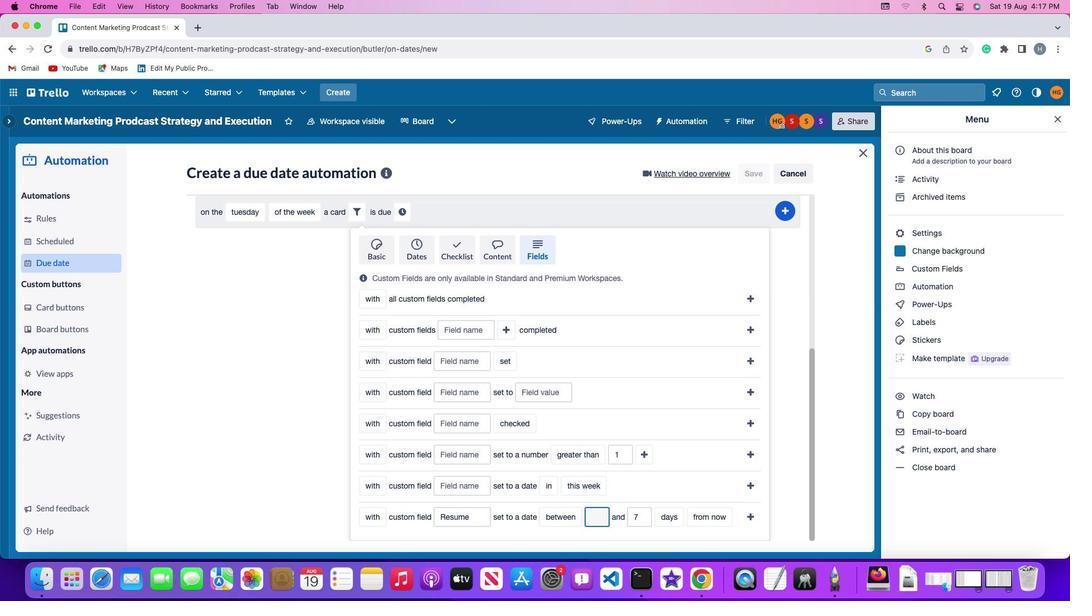 
Action: Mouse moved to (641, 520)
Screenshot: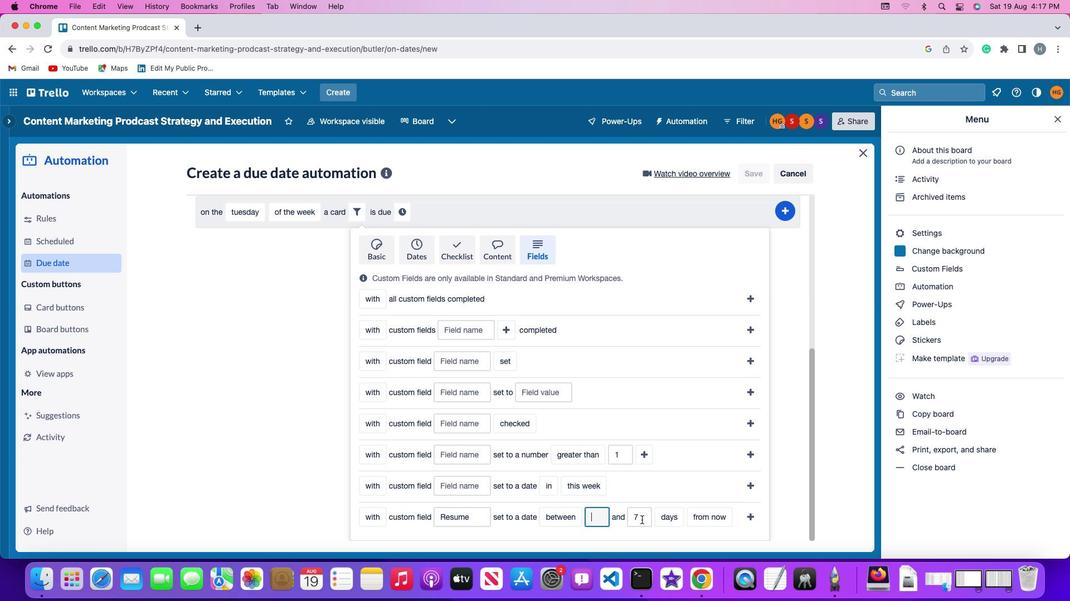 
Action: Key pressed '1'
Screenshot: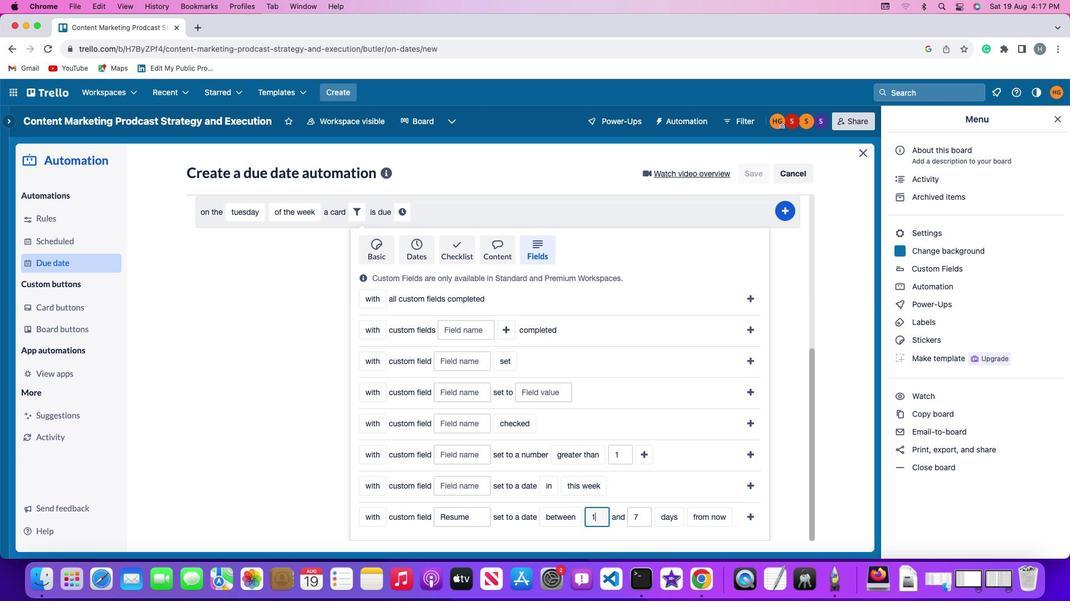 
Action: Mouse moved to (644, 518)
Screenshot: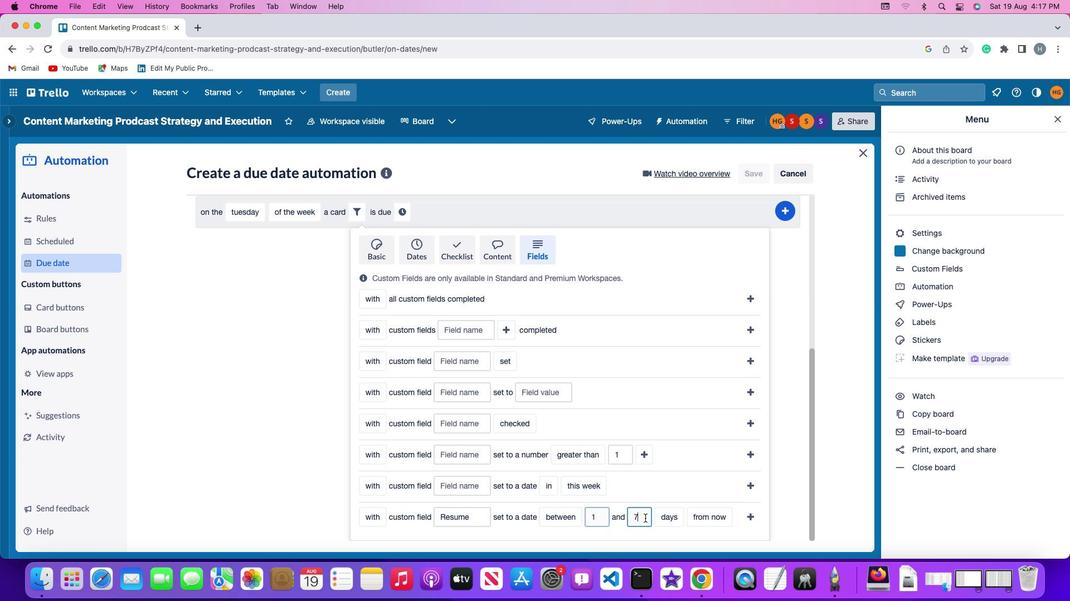 
Action: Mouse pressed left at (644, 518)
Screenshot: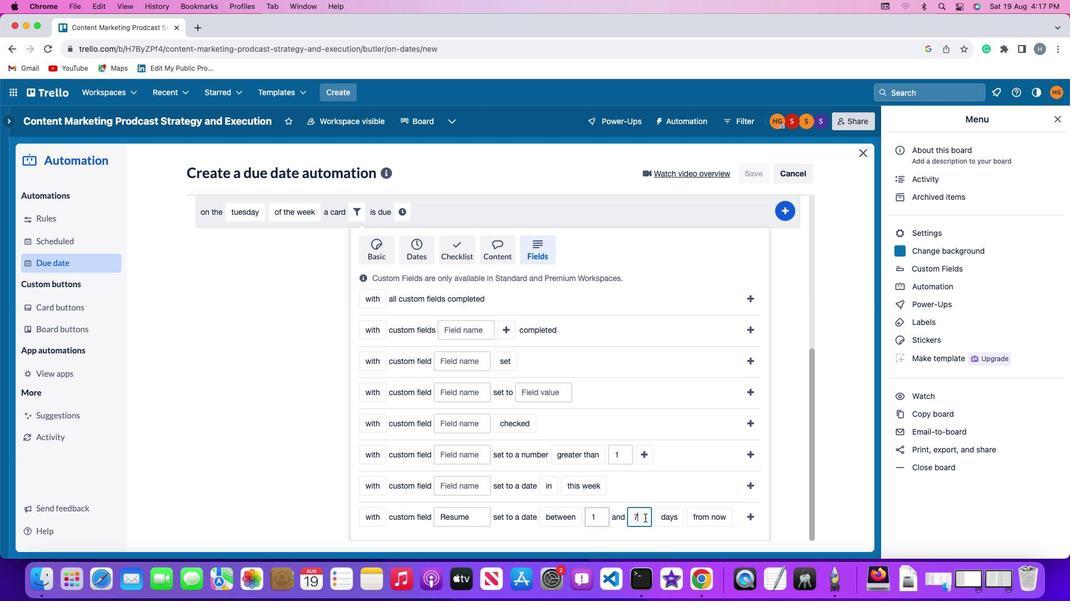 
Action: Key pressed Key.backspace
Screenshot: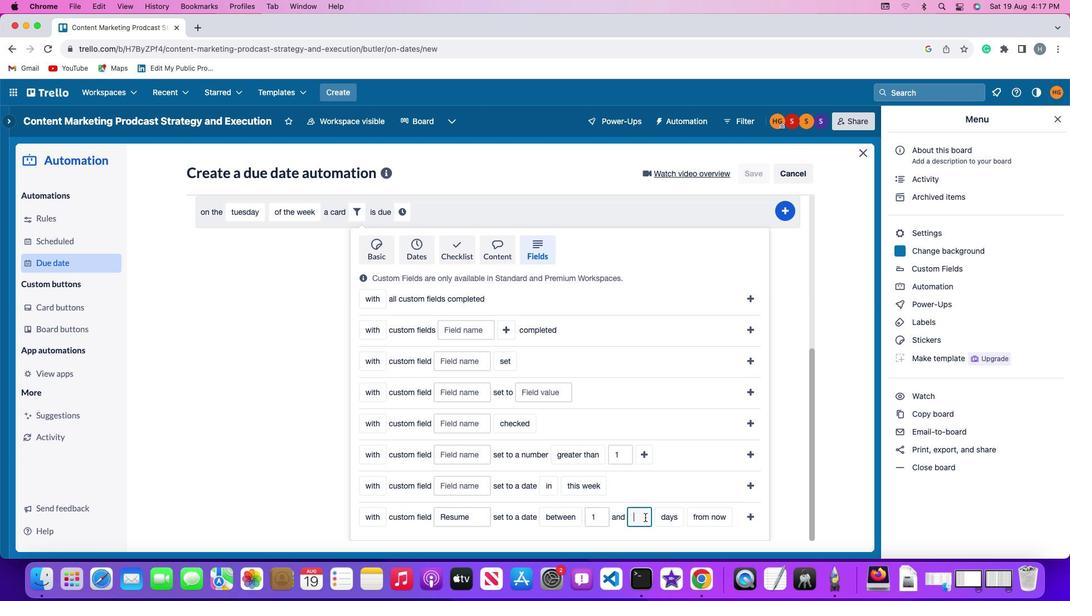 
Action: Mouse moved to (644, 517)
Screenshot: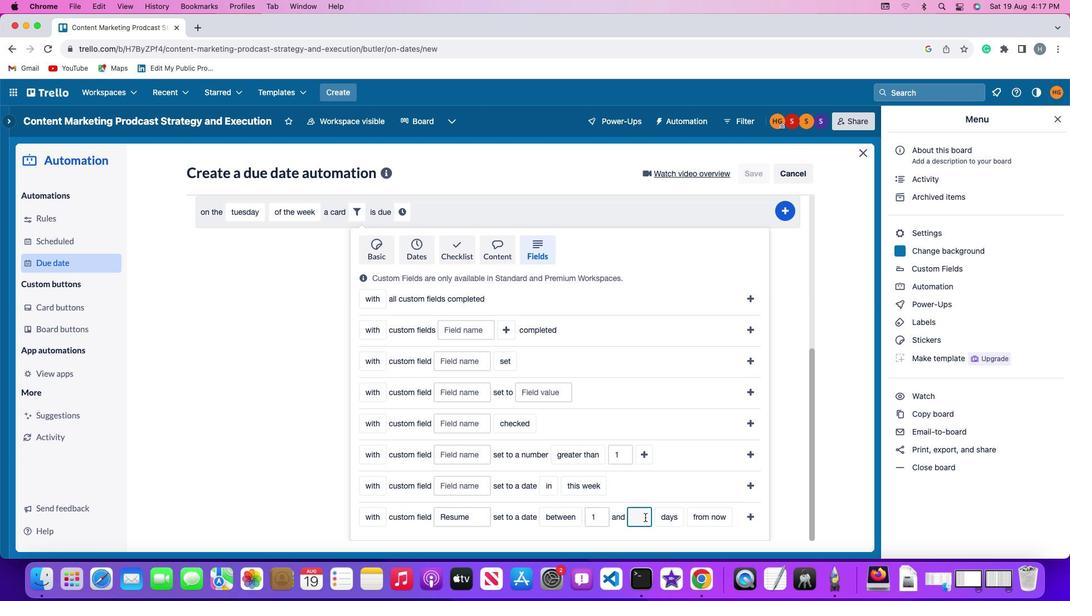 
Action: Key pressed '7'
Screenshot: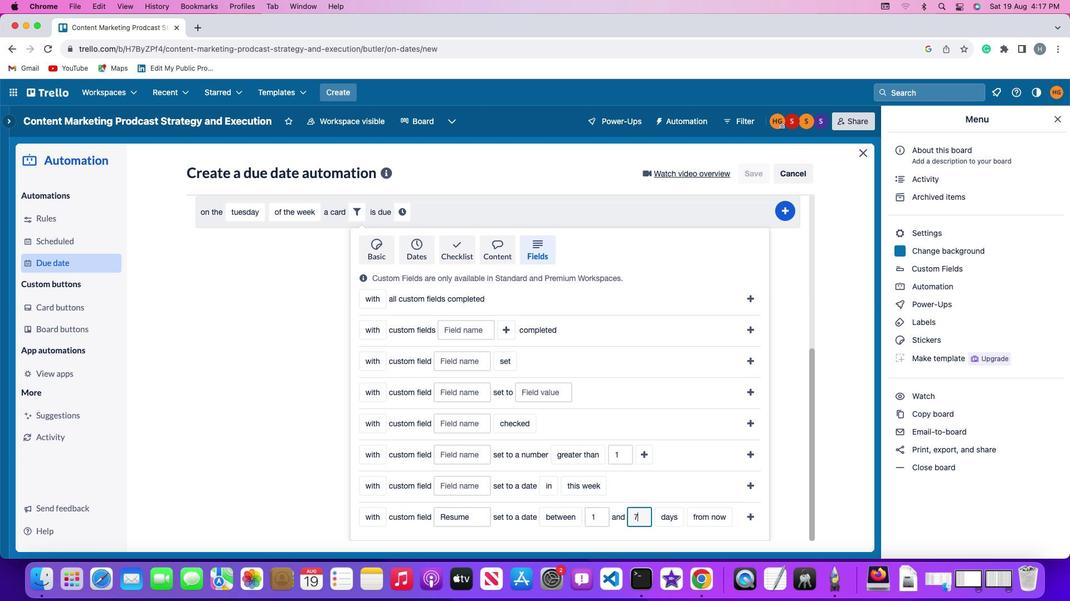 
Action: Mouse moved to (664, 515)
Screenshot: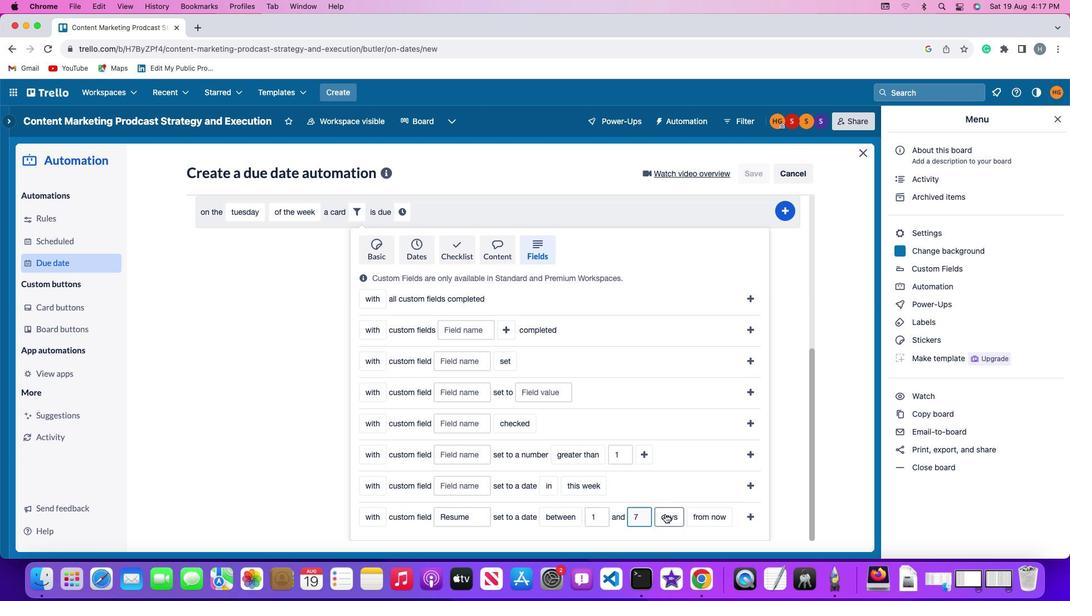 
Action: Mouse pressed left at (664, 515)
Screenshot: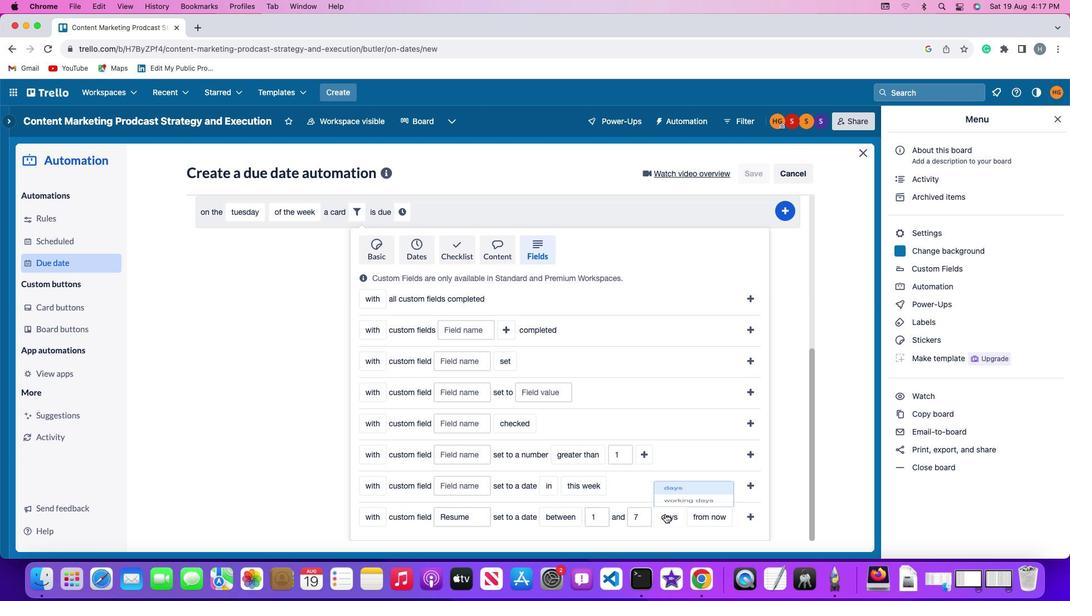
Action: Mouse moved to (671, 498)
Screenshot: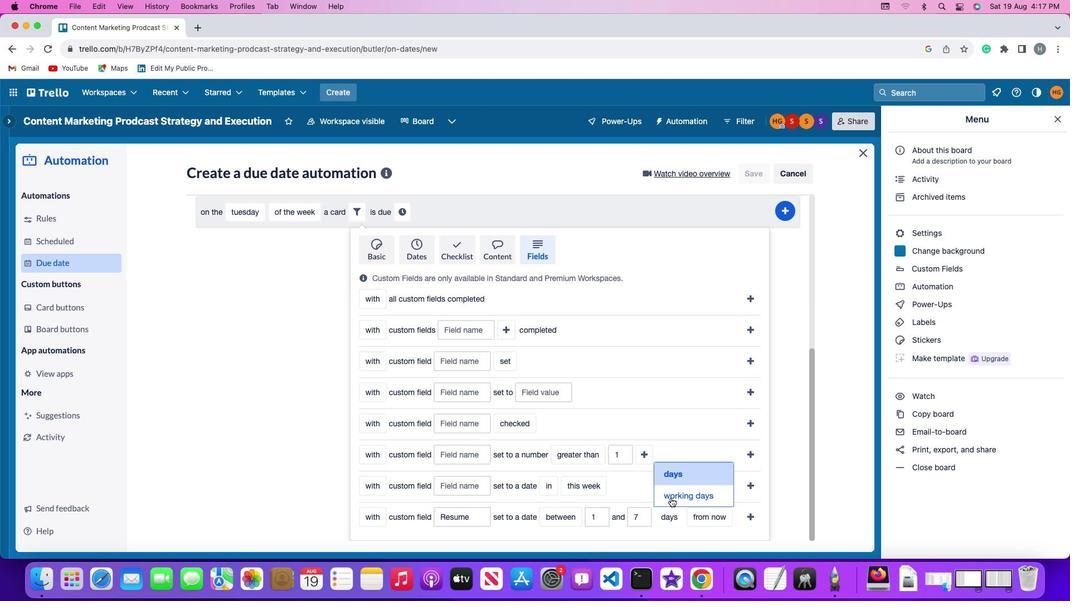 
Action: Mouse pressed left at (671, 498)
Screenshot: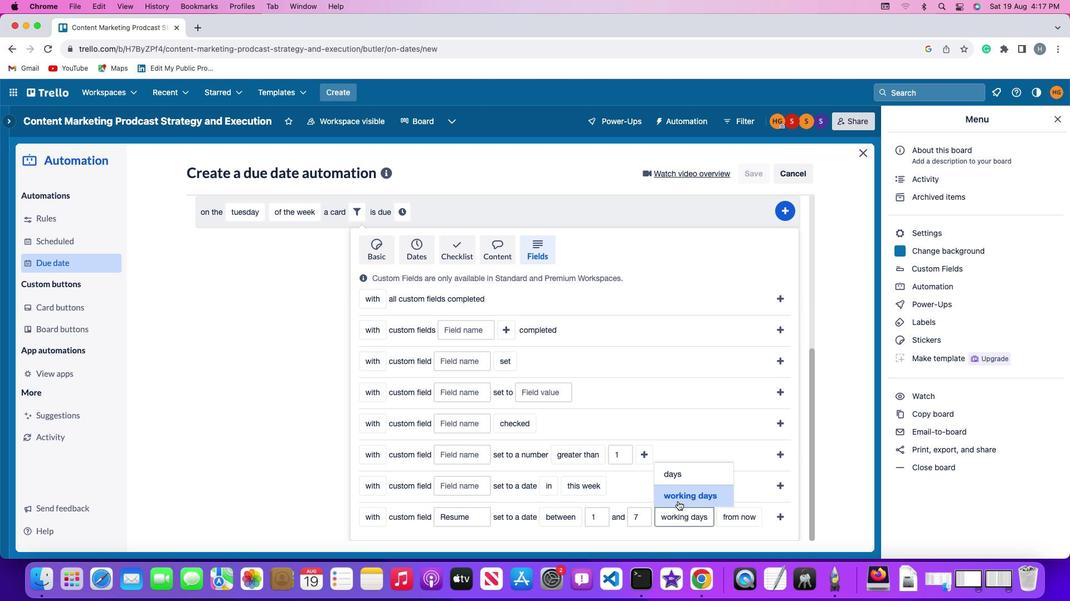 
Action: Mouse moved to (718, 519)
Screenshot: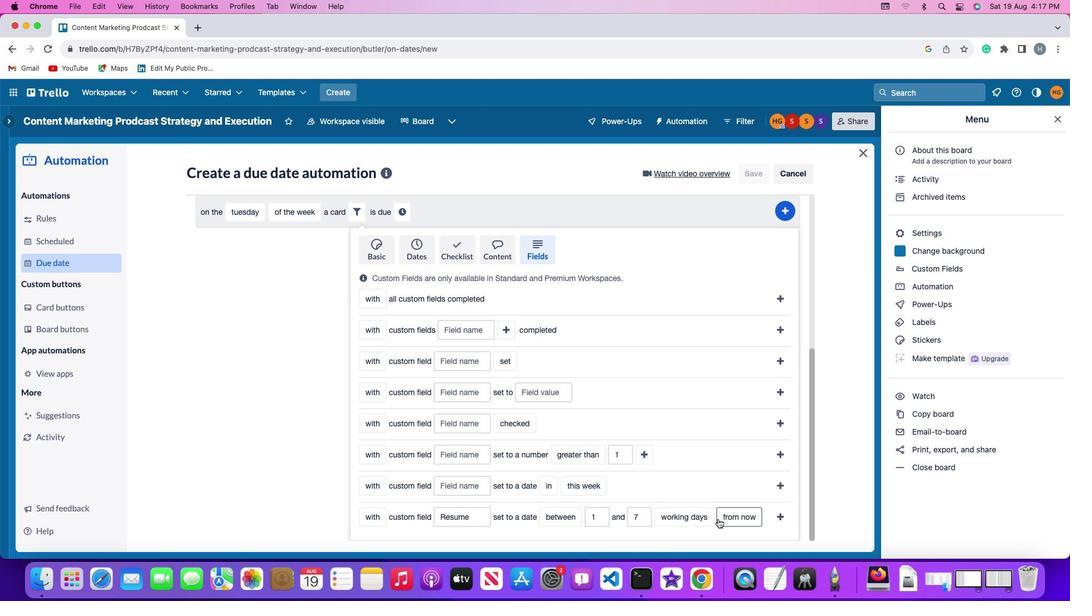 
Action: Mouse pressed left at (718, 519)
Screenshot: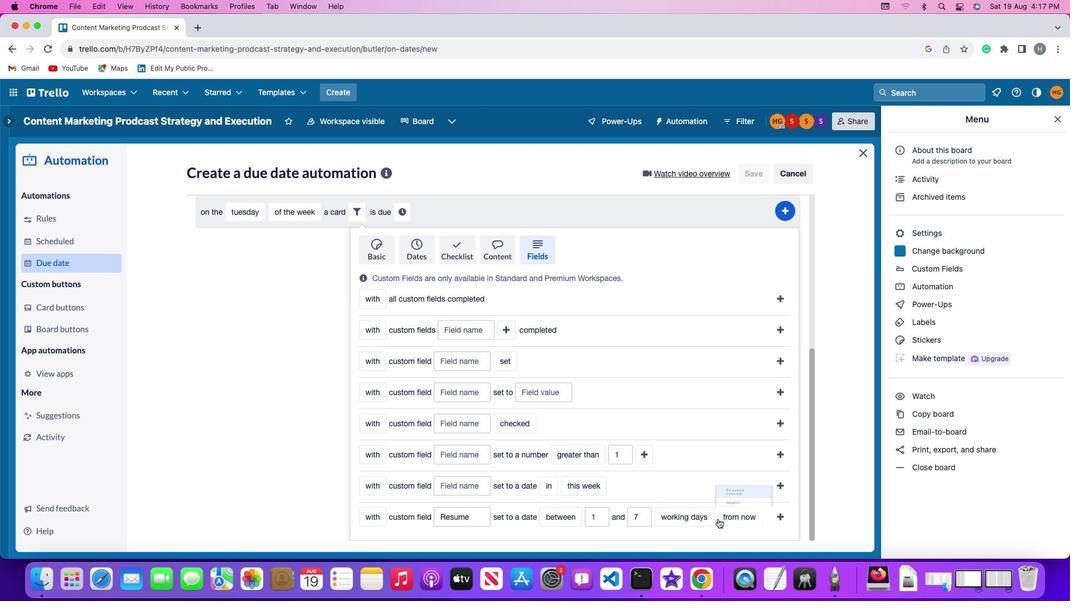 
Action: Mouse moved to (726, 499)
Screenshot: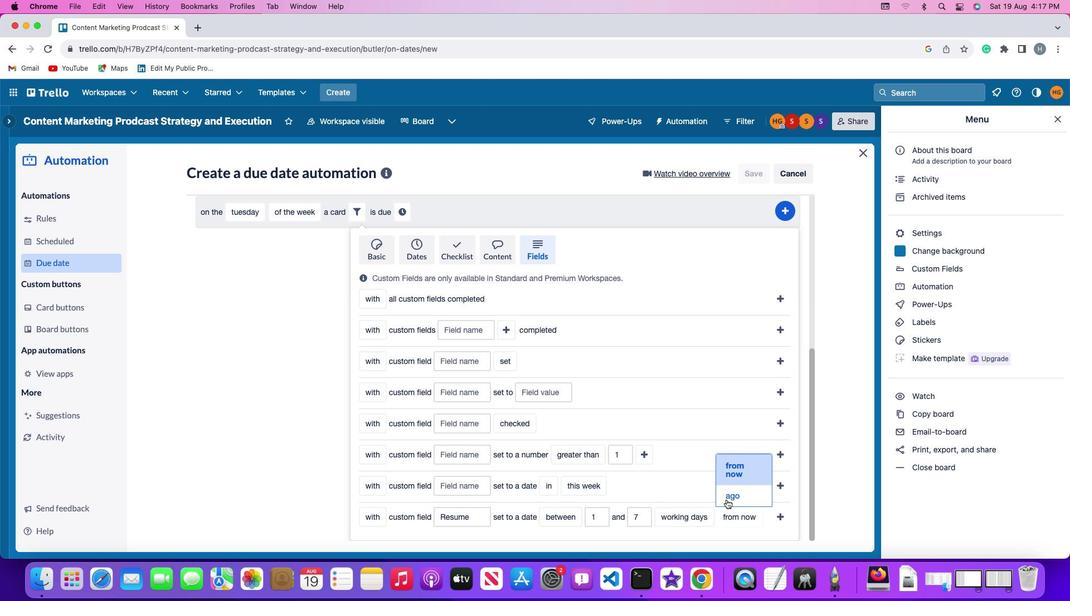 
Action: Mouse pressed left at (726, 499)
Screenshot: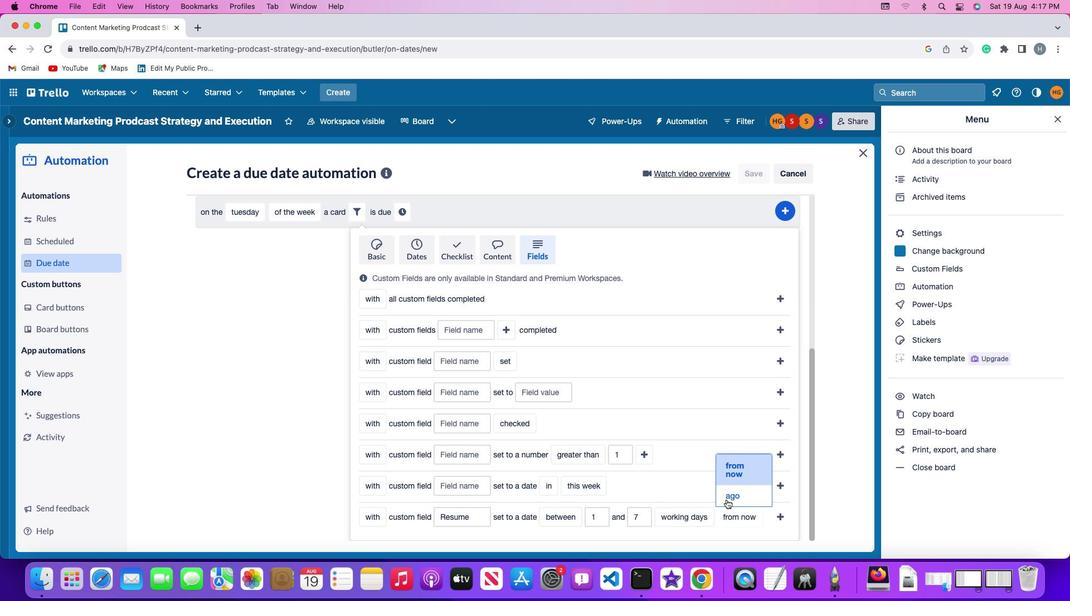
Action: Mouse moved to (761, 515)
Screenshot: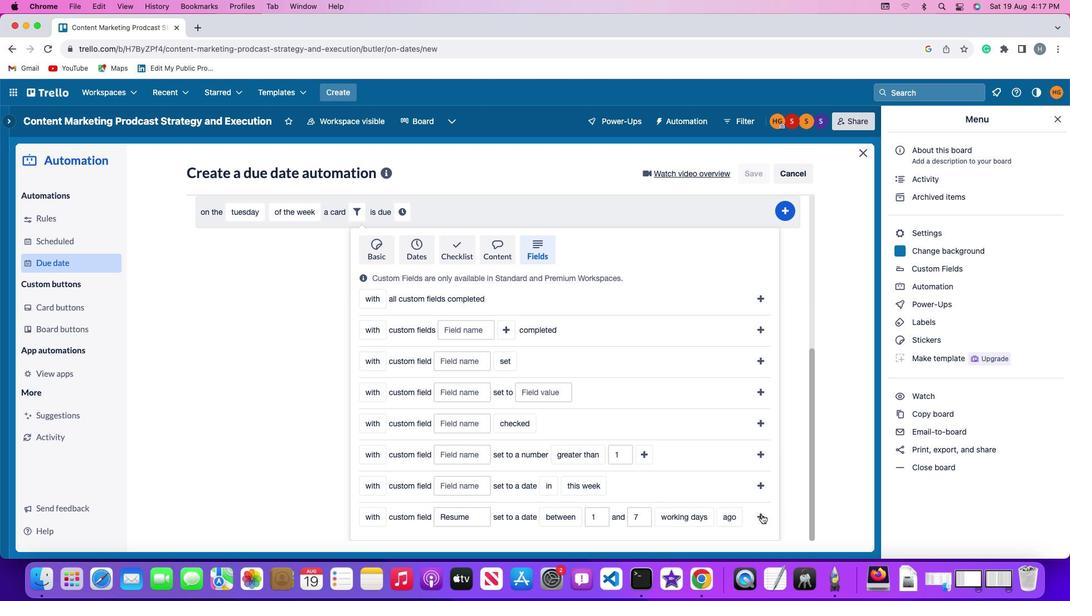 
Action: Mouse pressed left at (761, 515)
Screenshot: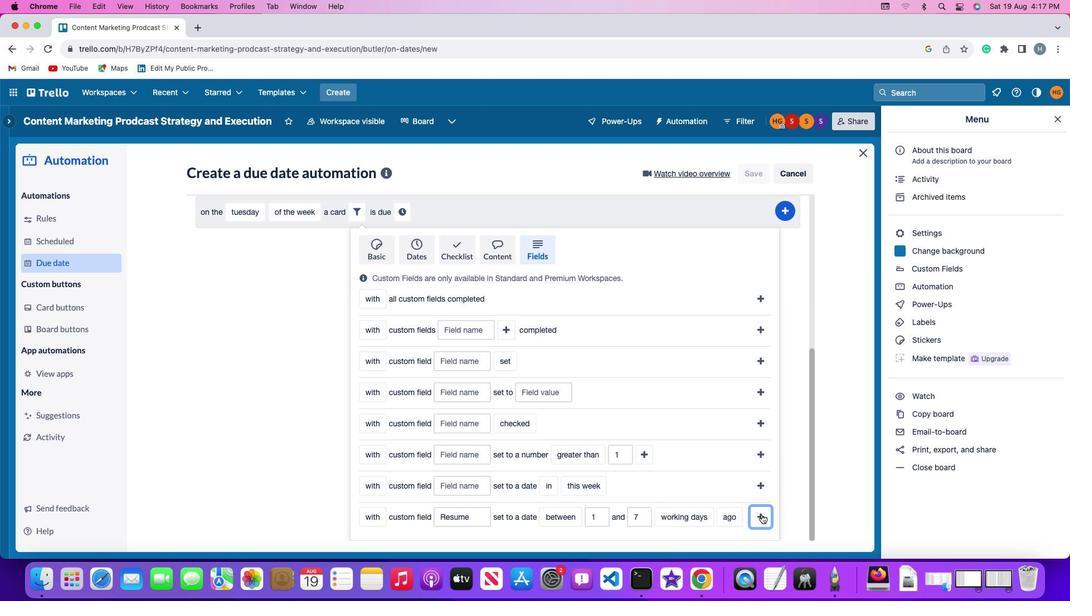 
Action: Mouse moved to (698, 483)
Screenshot: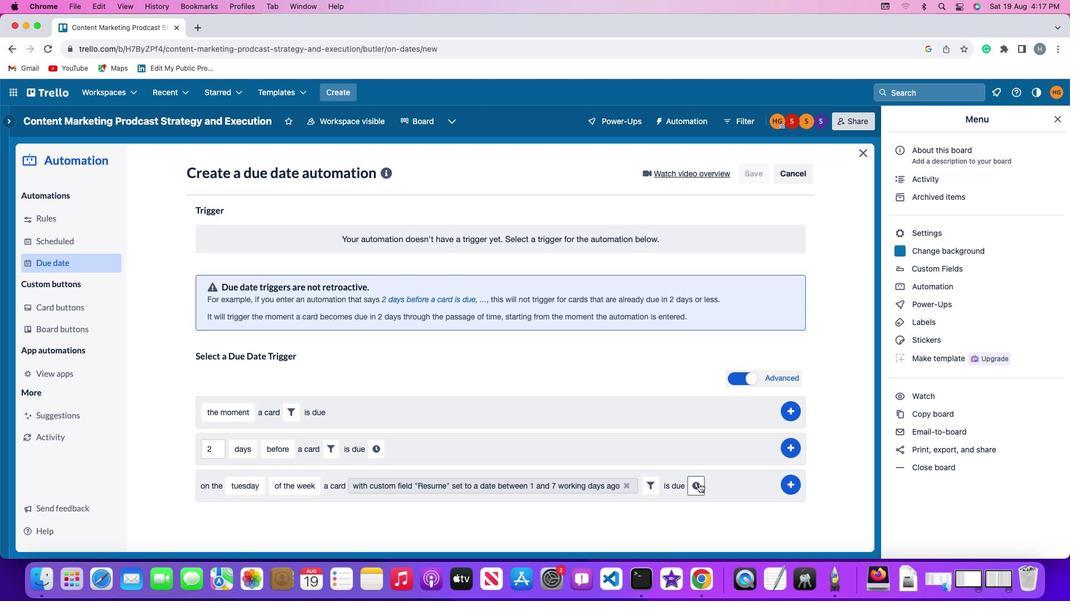
Action: Mouse pressed left at (698, 483)
Screenshot: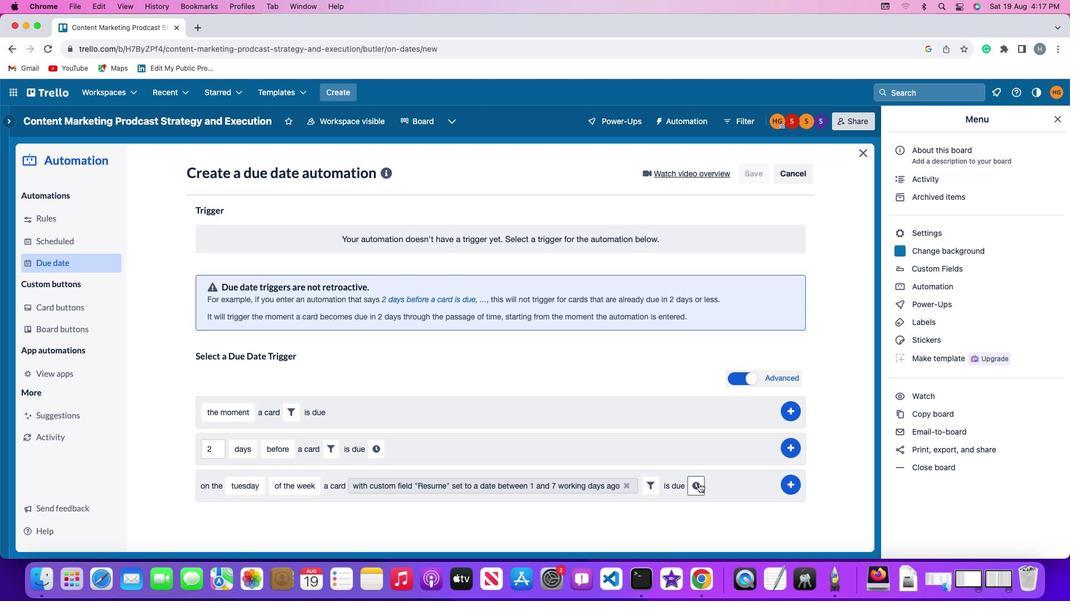 
Action: Mouse moved to (241, 510)
Screenshot: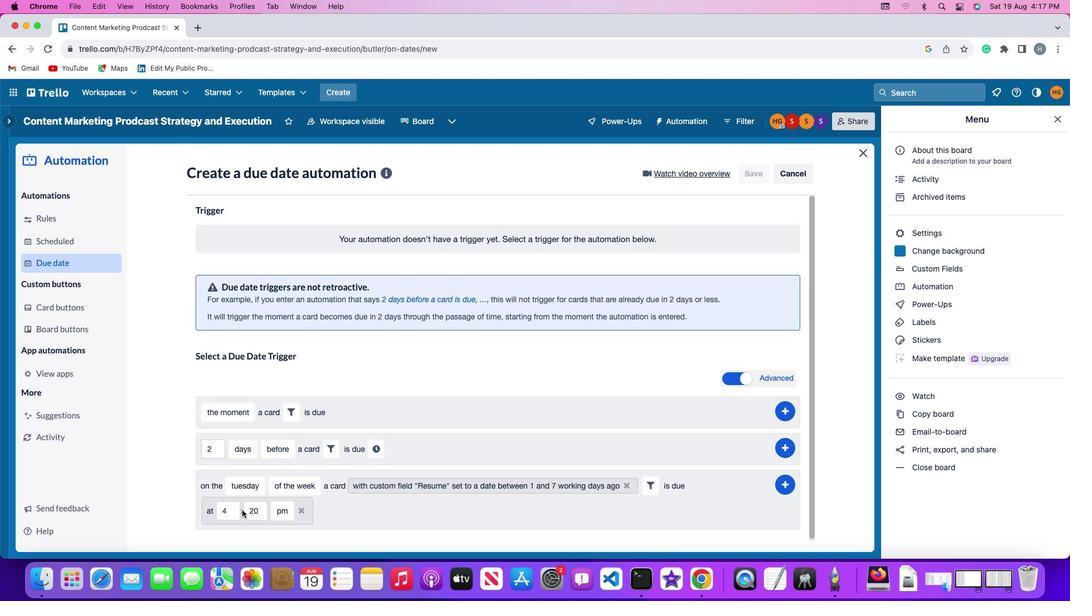 
Action: Mouse pressed left at (241, 510)
Screenshot: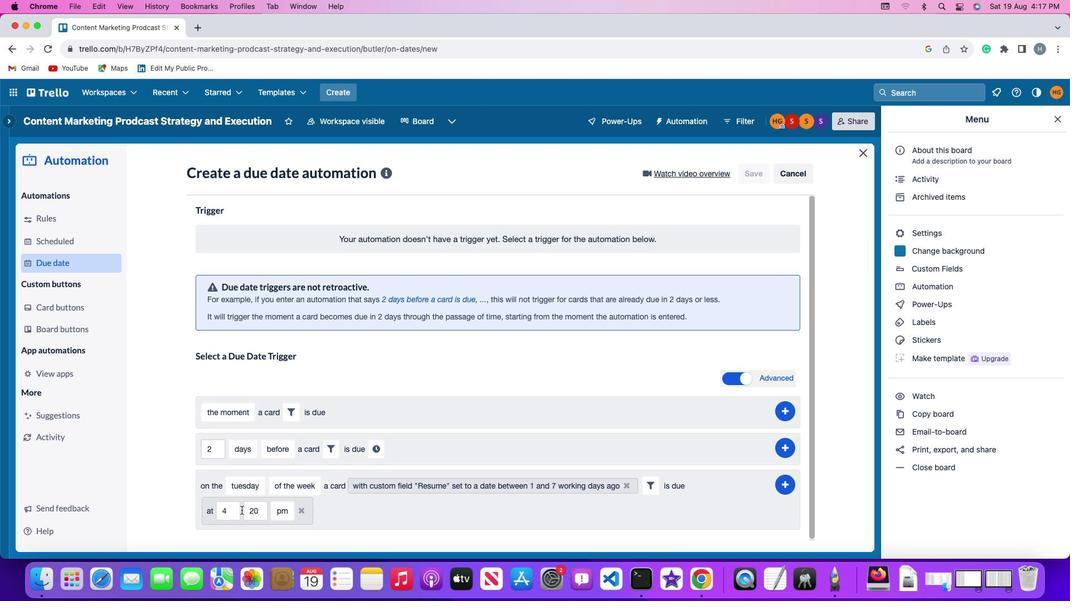 
Action: Mouse moved to (236, 510)
Screenshot: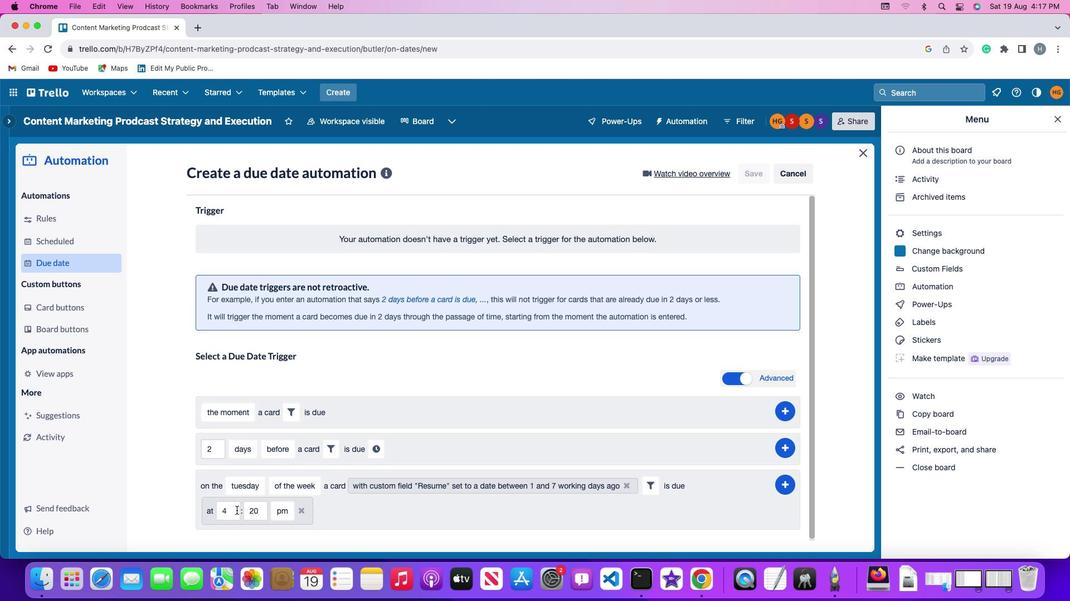 
Action: Mouse pressed left at (236, 510)
Screenshot: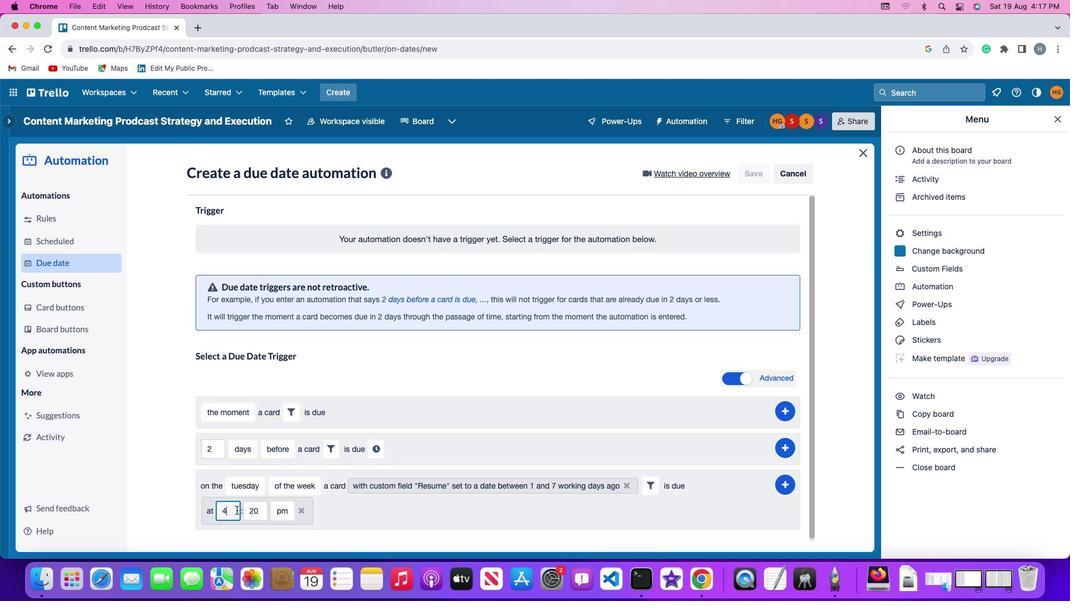 
Action: Key pressed Key.backspace'1''1'
Screenshot: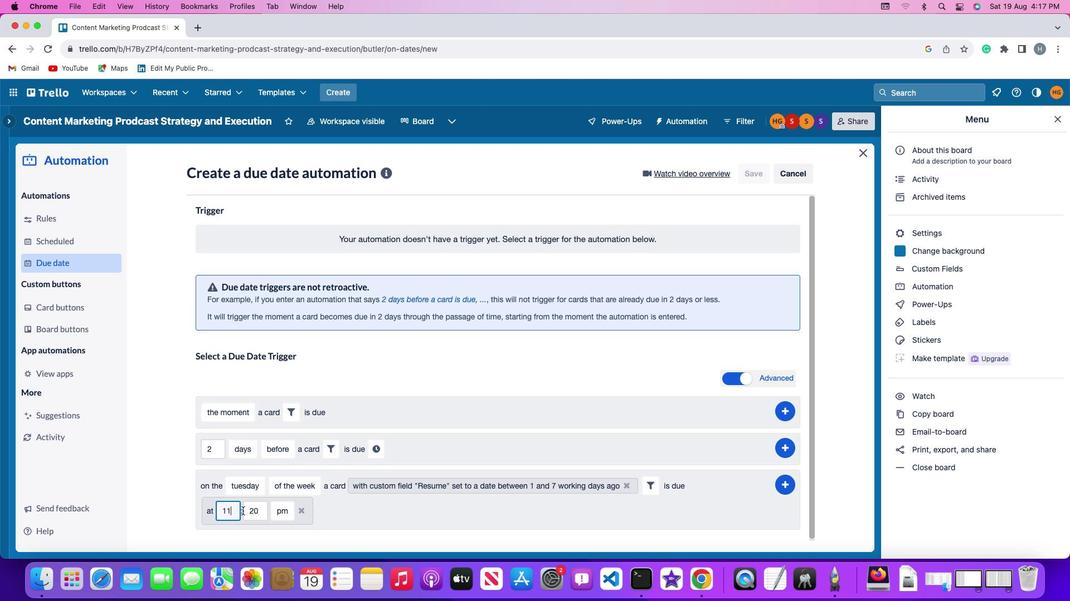 
Action: Mouse moved to (262, 511)
Screenshot: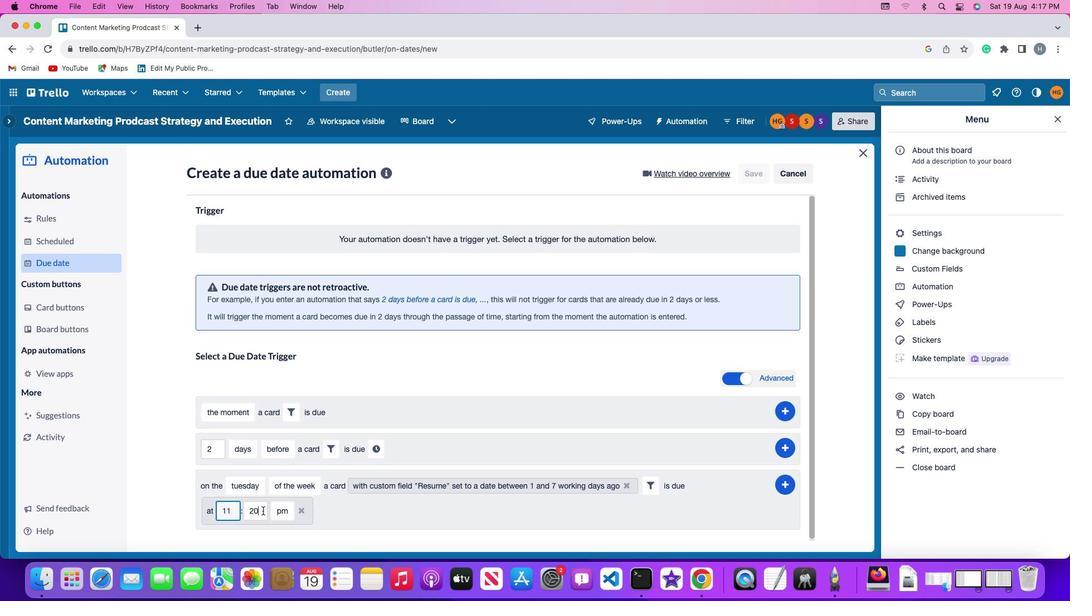 
Action: Mouse pressed left at (262, 511)
Screenshot: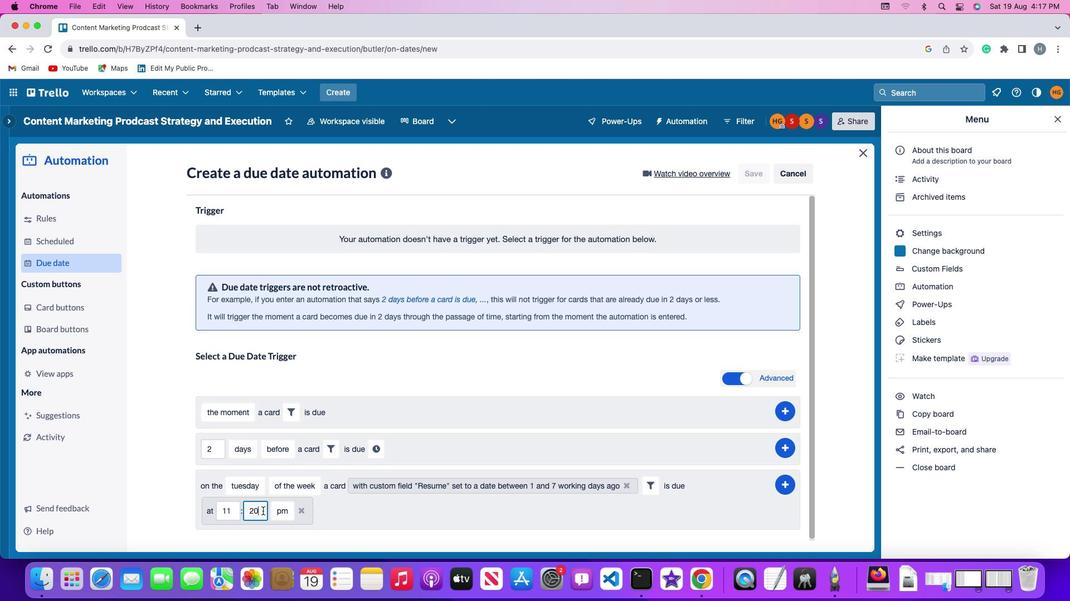 
Action: Key pressed Key.backspaceKey.backspace'0''0'
Screenshot: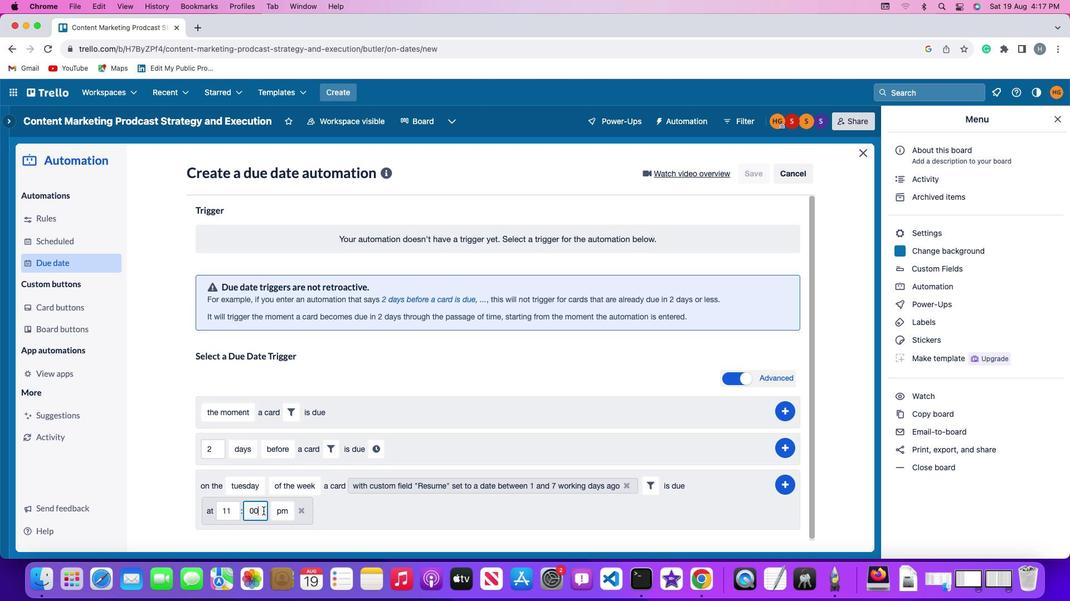 
Action: Mouse moved to (274, 511)
Screenshot: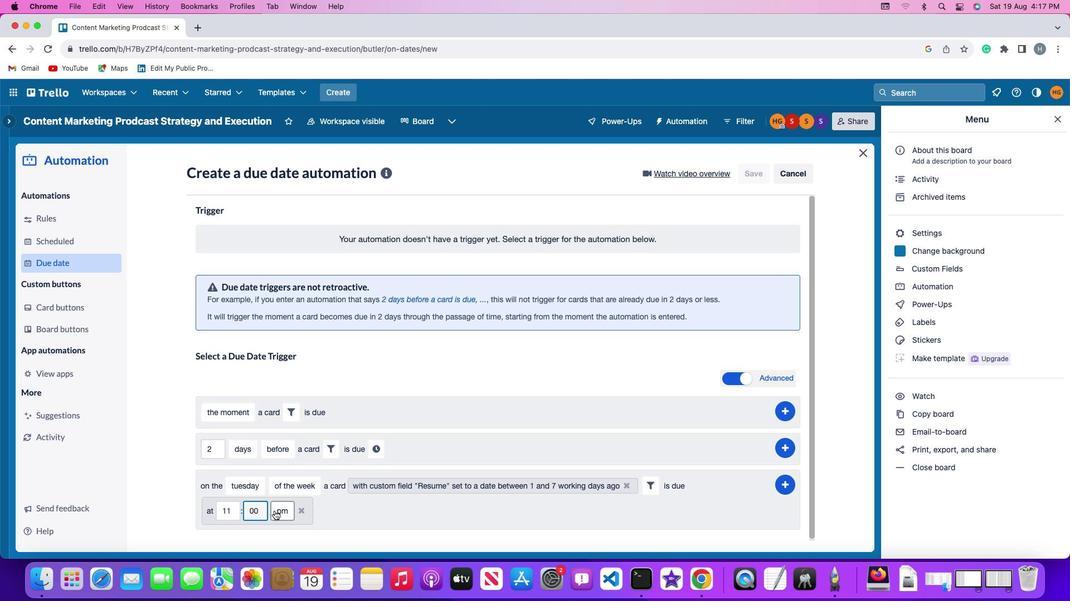 
Action: Mouse pressed left at (274, 511)
Screenshot: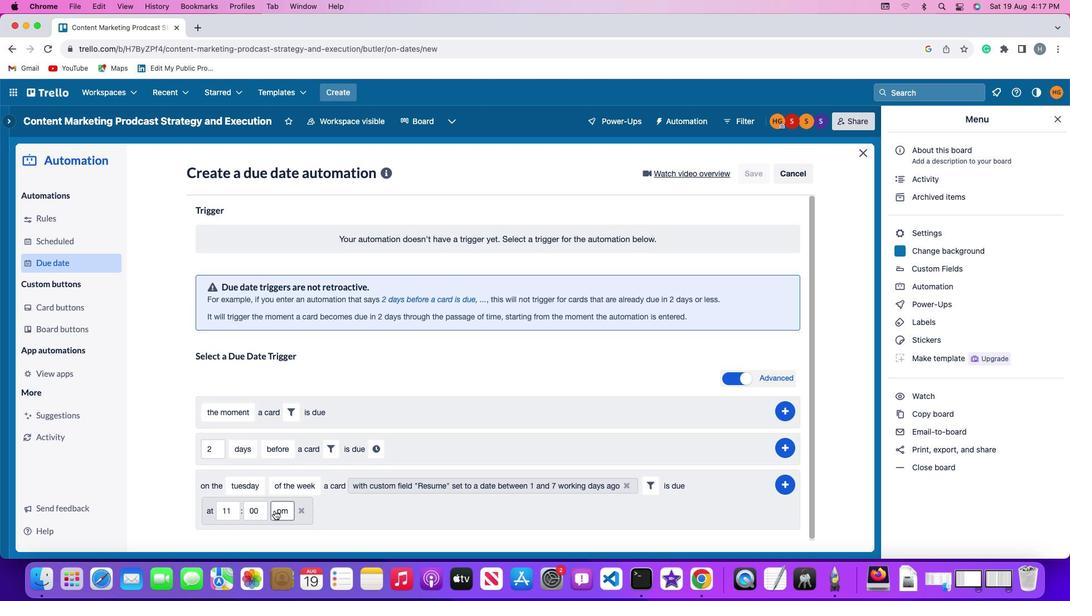 
Action: Mouse moved to (288, 469)
Screenshot: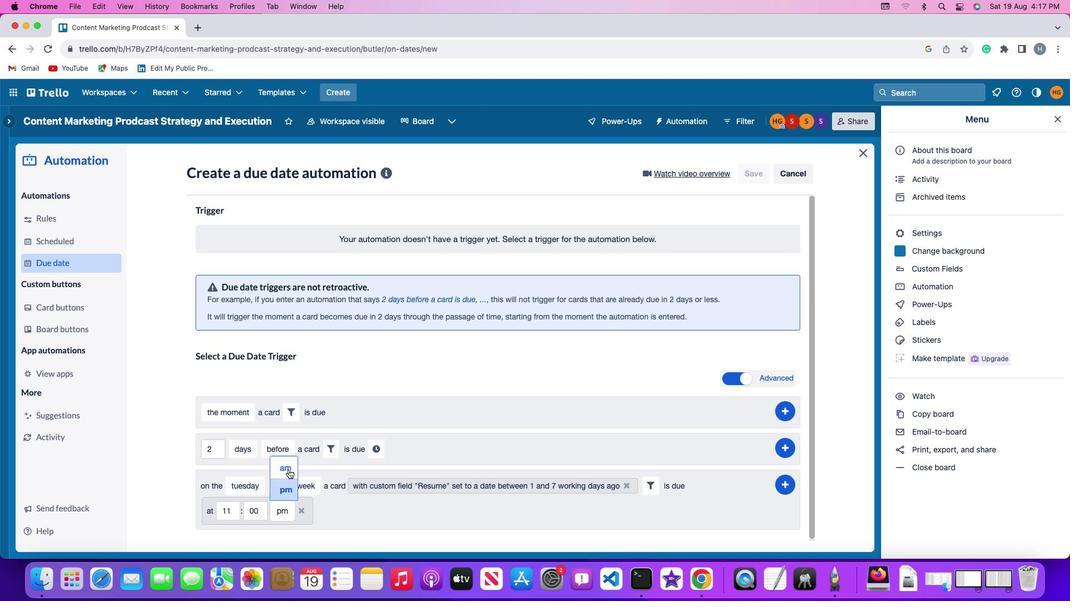
Action: Mouse pressed left at (288, 469)
Screenshot: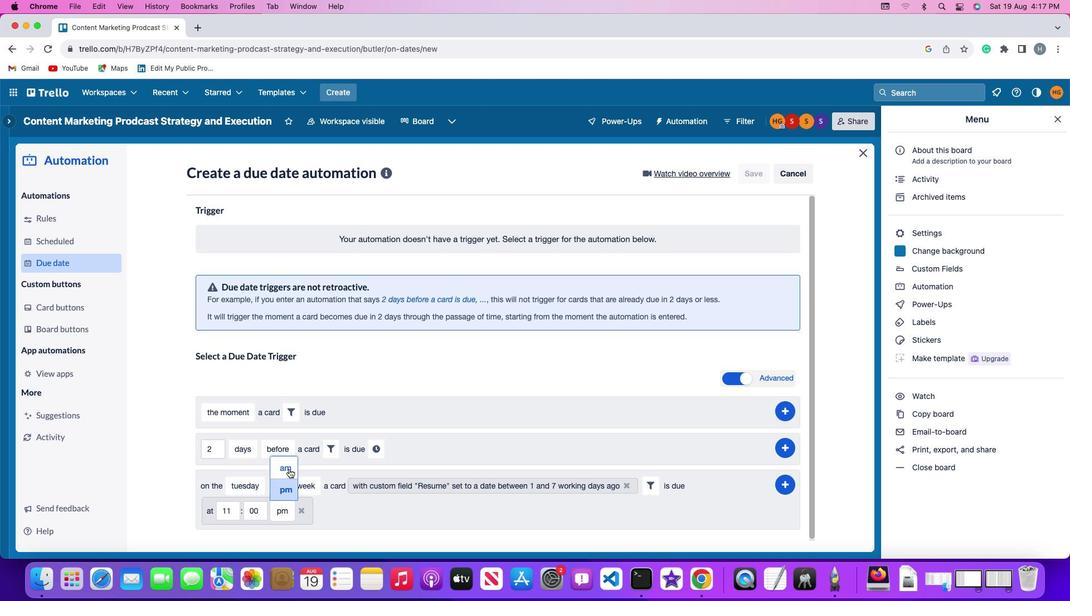 
Action: Mouse moved to (788, 481)
Screenshot: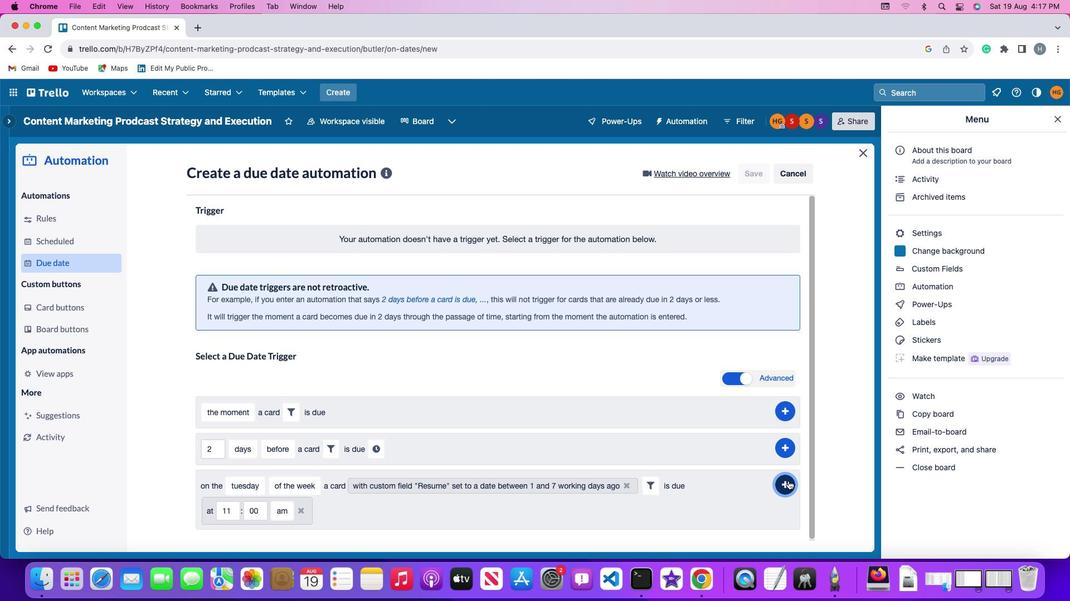 
Action: Mouse pressed left at (788, 481)
Screenshot: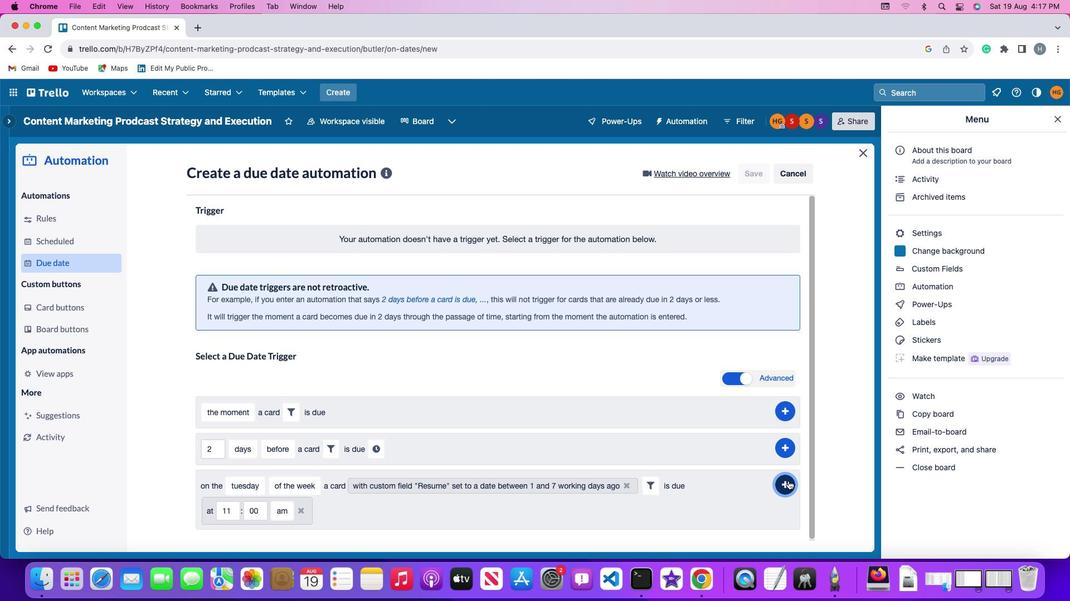 
Action: Mouse moved to (834, 396)
Screenshot: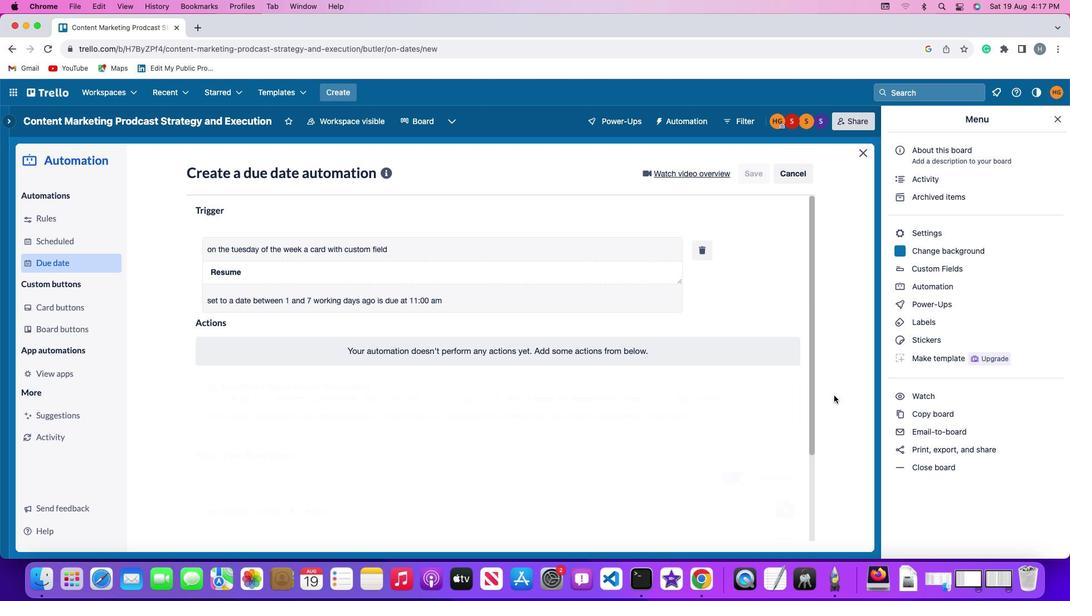 
